 Task: Look for space in Lianghu, China from 1st August, 2023 to 5th August, 2023 for 1 adult in price range Rs.6000 to Rs.15000. Place can be entire place with 1  bedroom having 1 bed and 1 bathroom. Property type can be house, flat, guest house. Amenities needed are: wifi. Booking option can be shelf check-in. Required host language is Chinese (Simplified).
Action: Mouse moved to (581, 80)
Screenshot: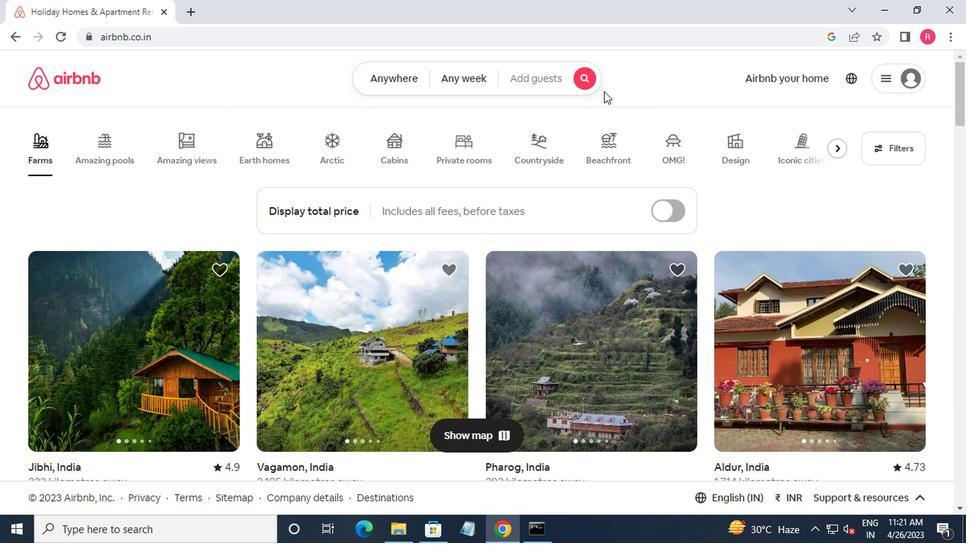 
Action: Mouse pressed left at (581, 80)
Screenshot: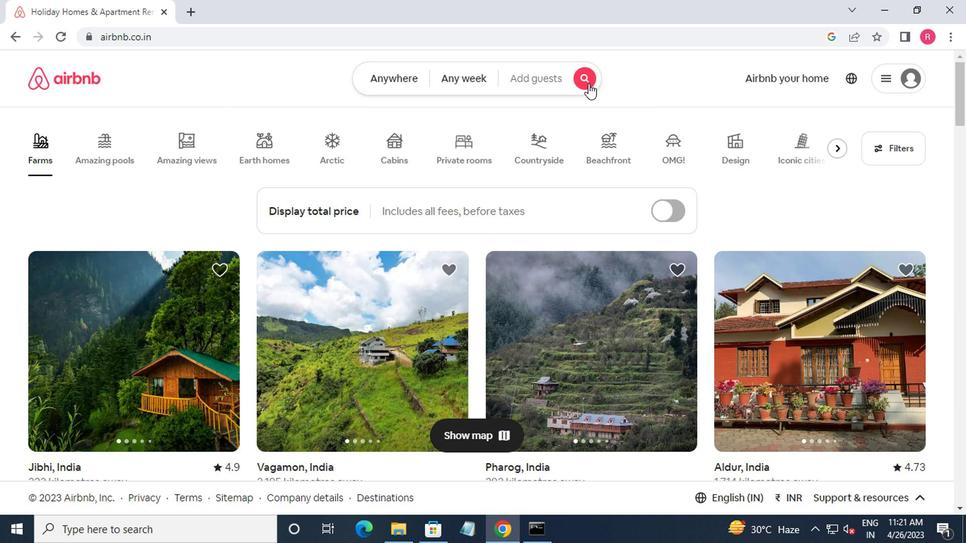 
Action: Mouse moved to (297, 132)
Screenshot: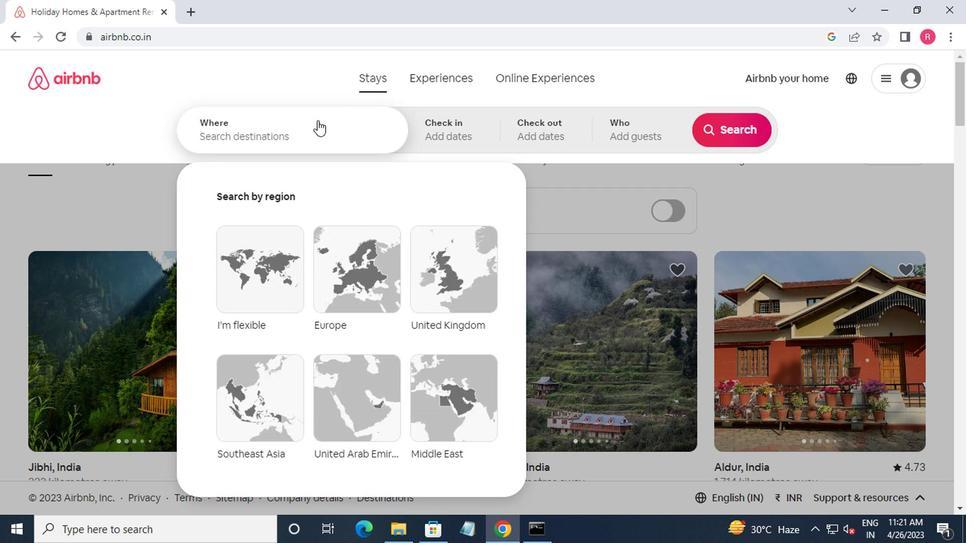 
Action: Mouse pressed left at (297, 132)
Screenshot: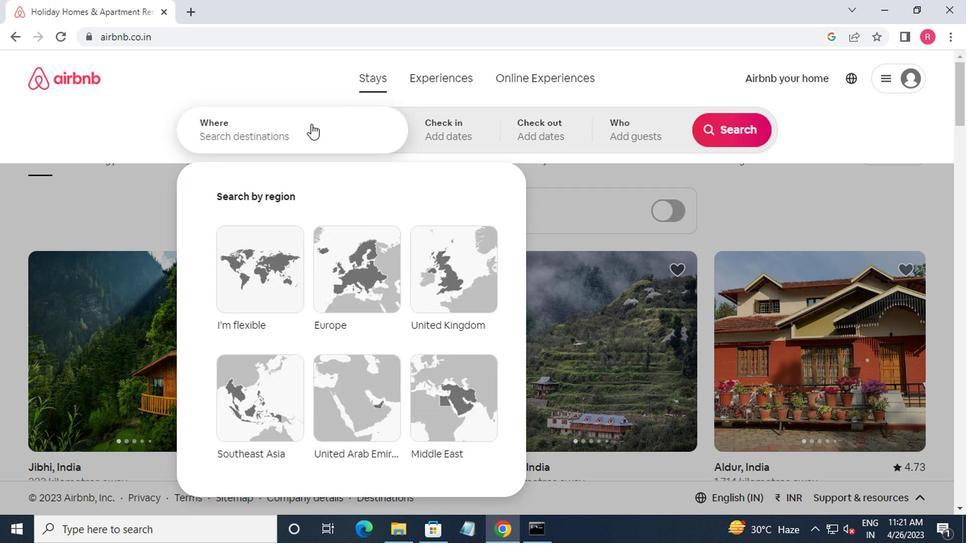 
Action: Mouse moved to (307, 146)
Screenshot: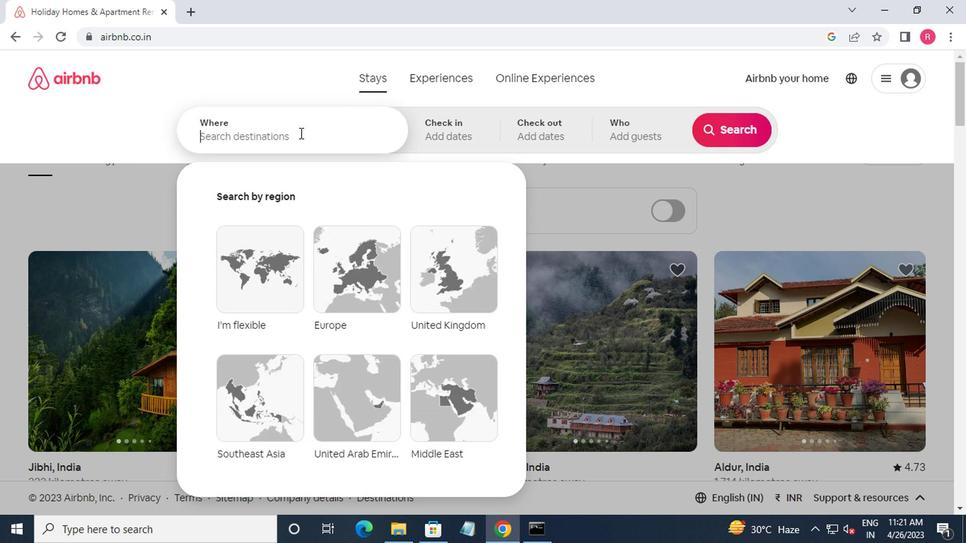 
Action: Key pressed lianghu,china<Key.enter>
Screenshot: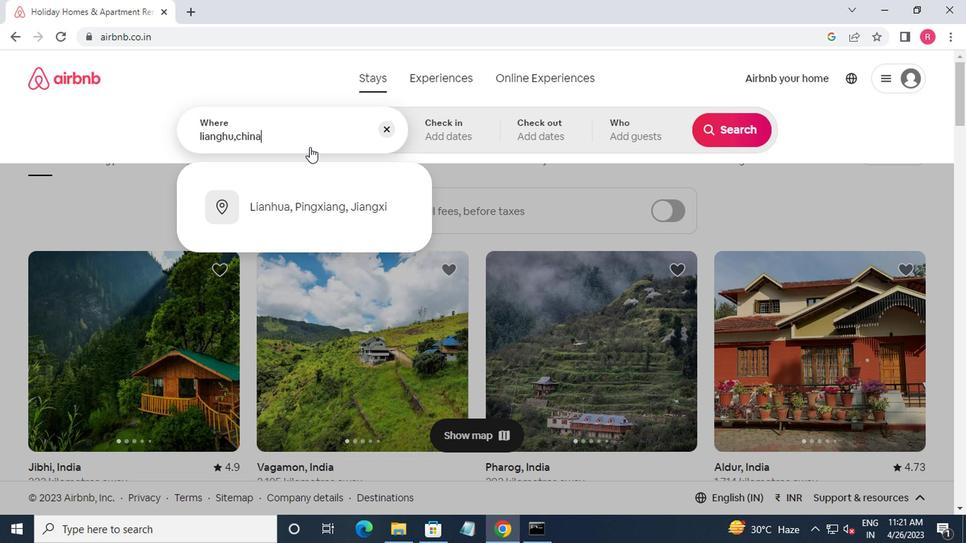 
Action: Mouse moved to (721, 240)
Screenshot: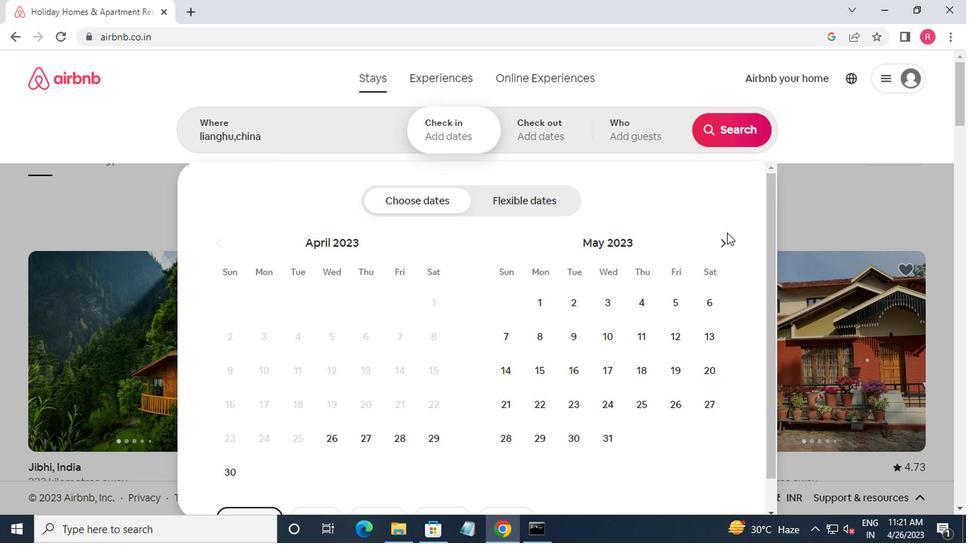 
Action: Mouse pressed left at (721, 240)
Screenshot: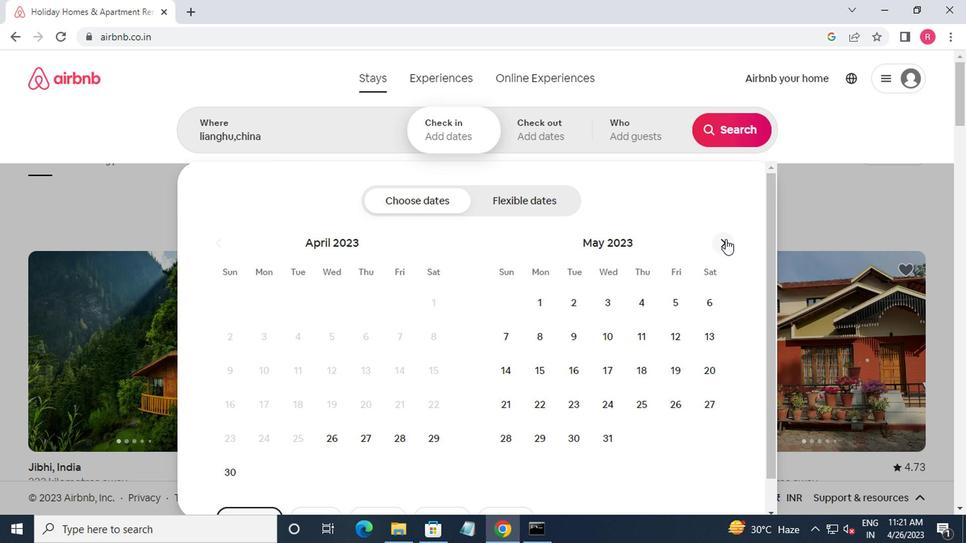 
Action: Mouse moved to (721, 241)
Screenshot: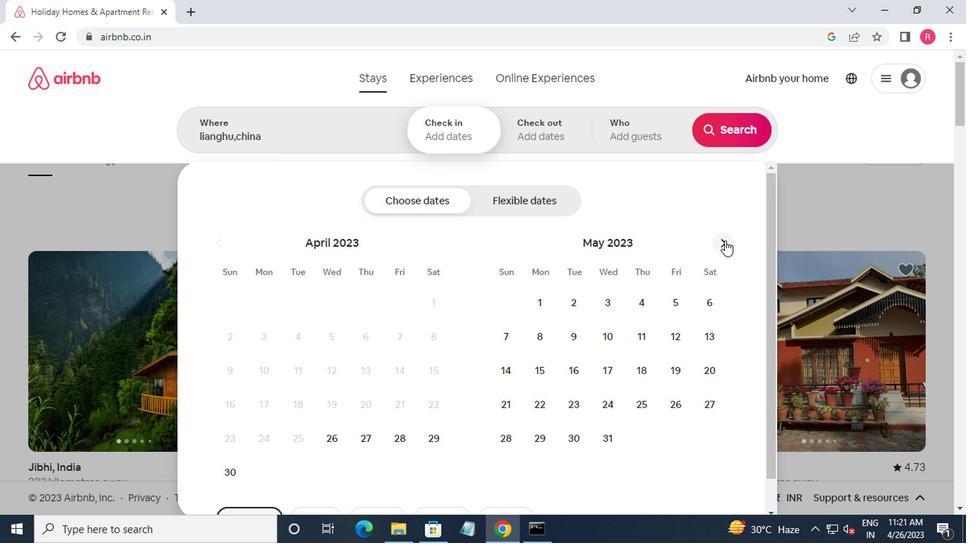 
Action: Mouse pressed left at (721, 241)
Screenshot: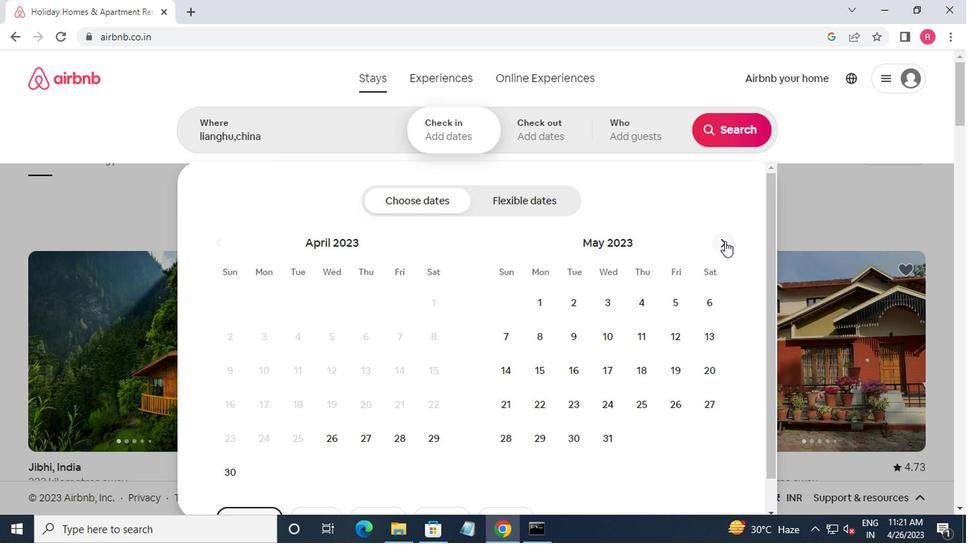 
Action: Mouse pressed left at (721, 241)
Screenshot: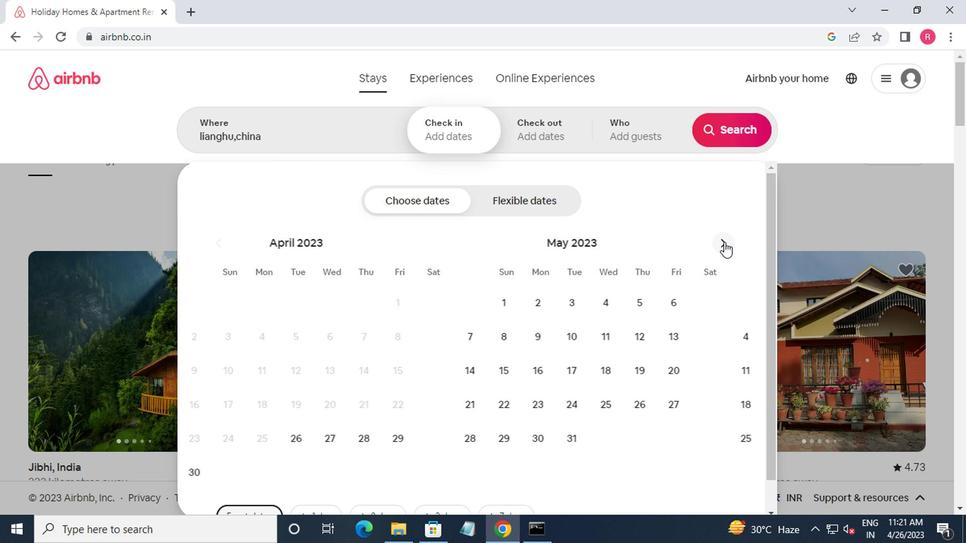 
Action: Mouse moved to (719, 243)
Screenshot: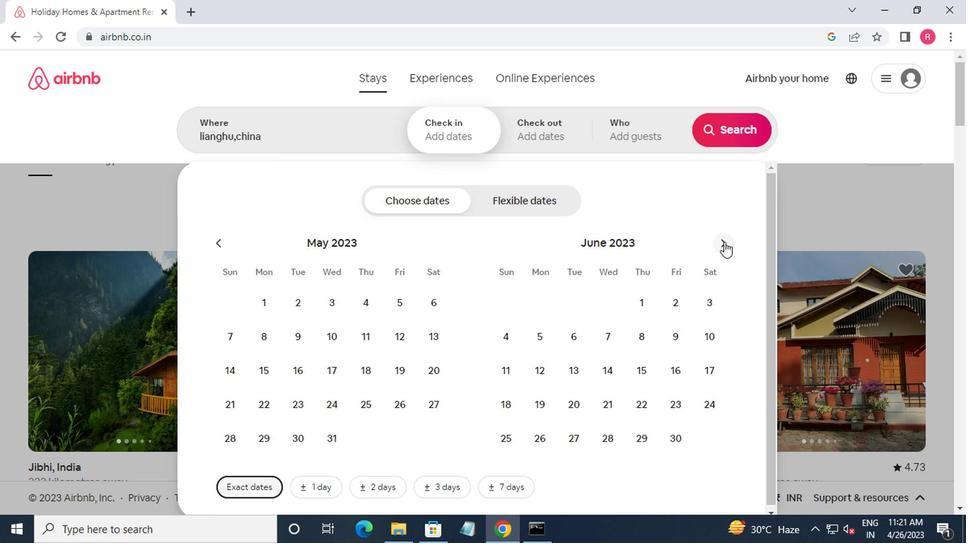 
Action: Mouse pressed left at (719, 243)
Screenshot: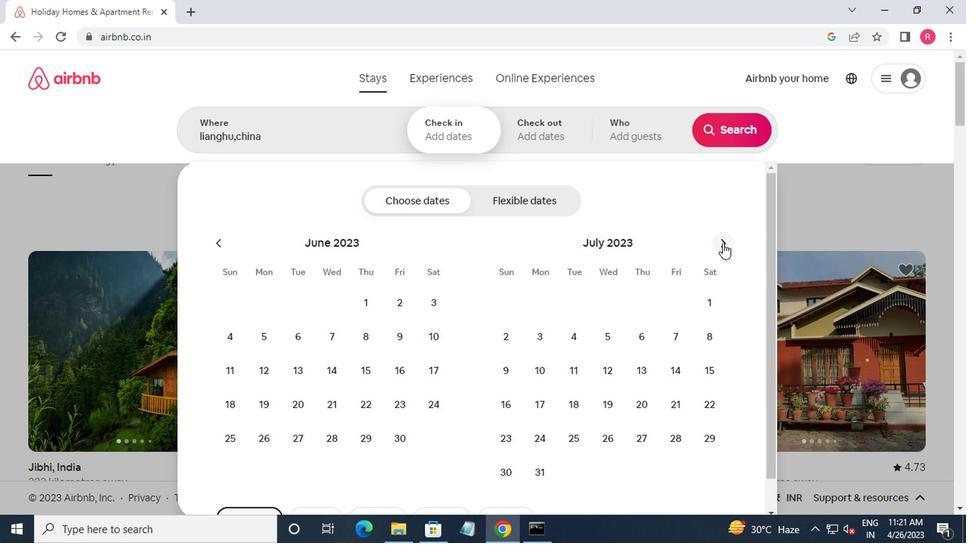 
Action: Mouse moved to (577, 310)
Screenshot: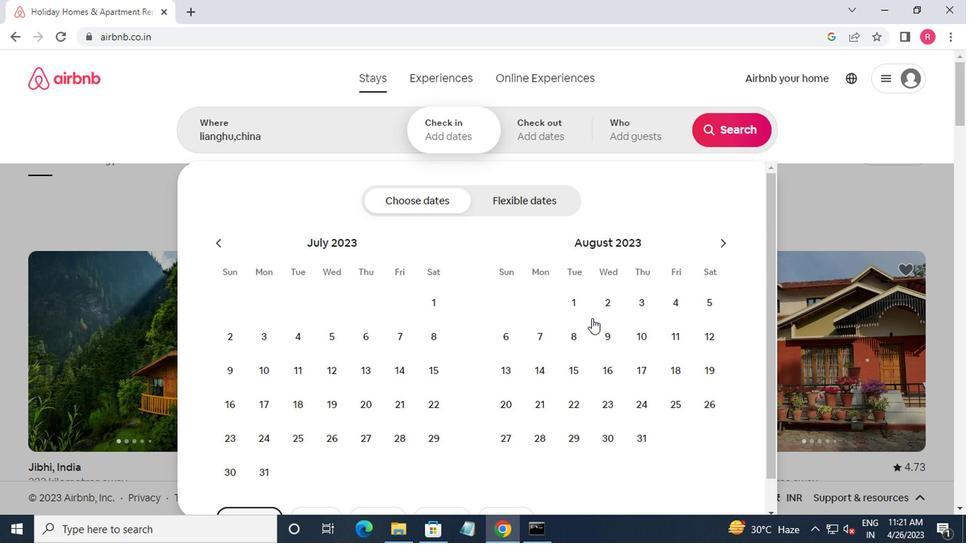 
Action: Mouse pressed left at (577, 310)
Screenshot: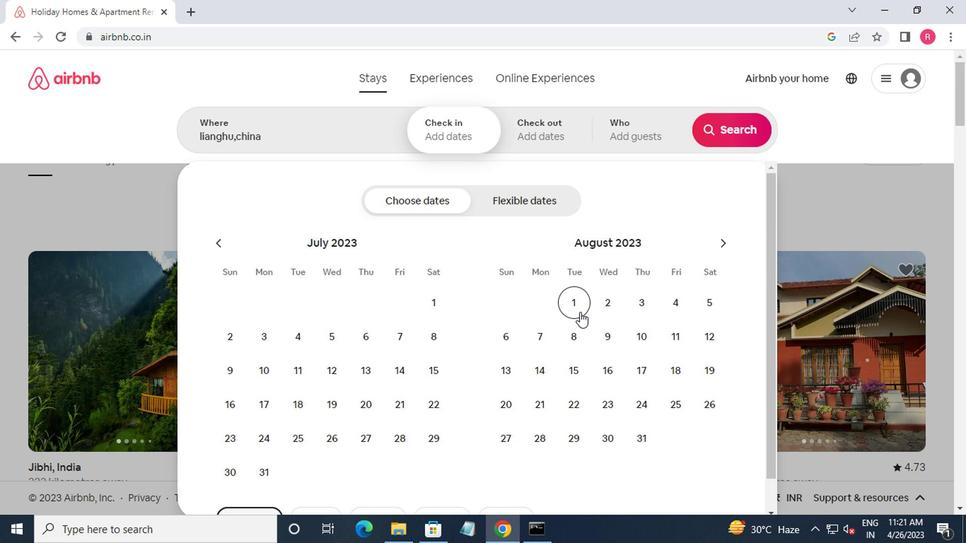 
Action: Mouse moved to (700, 307)
Screenshot: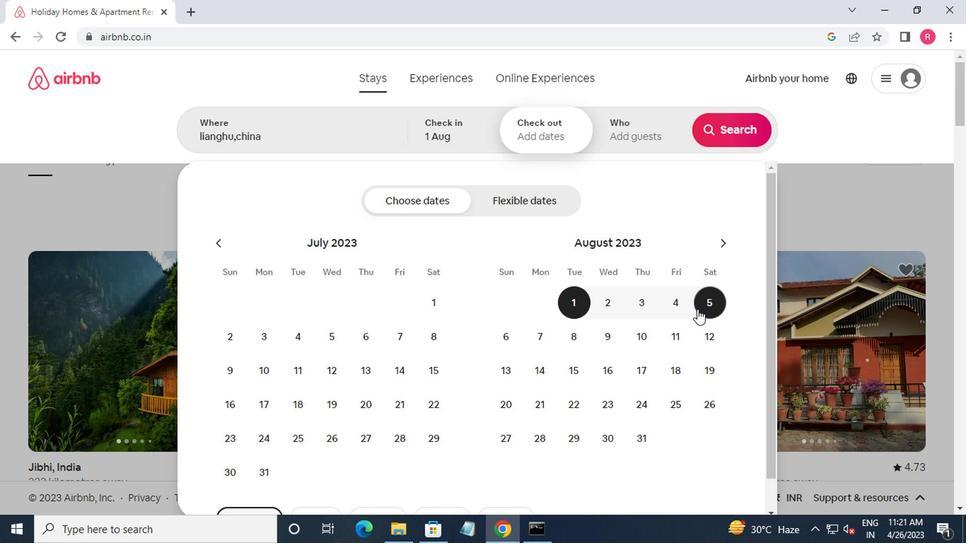 
Action: Mouse pressed left at (700, 307)
Screenshot: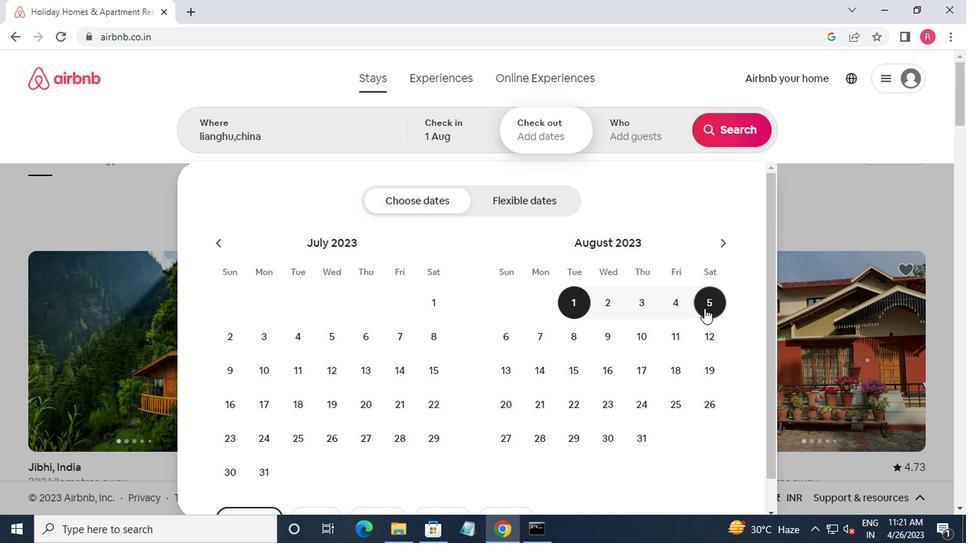 
Action: Mouse moved to (633, 149)
Screenshot: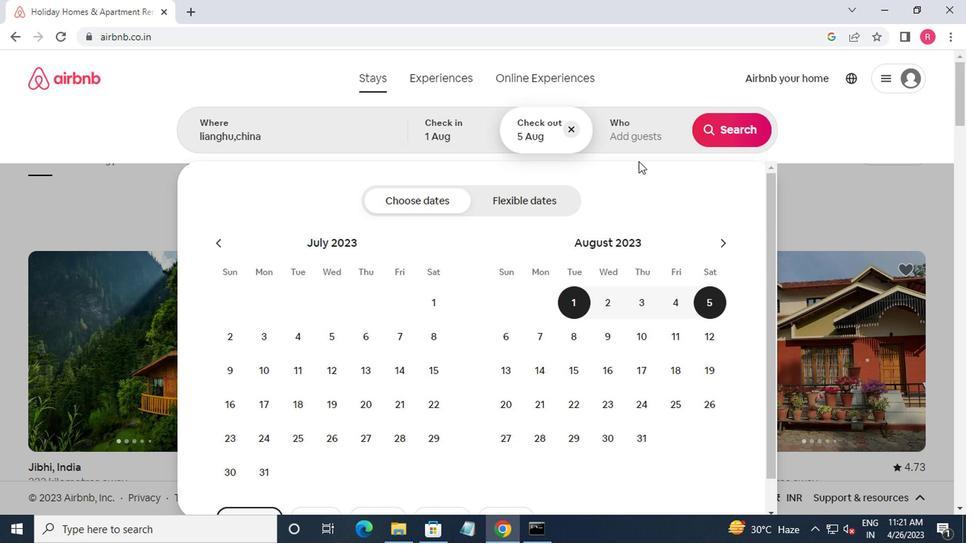 
Action: Mouse pressed left at (633, 149)
Screenshot: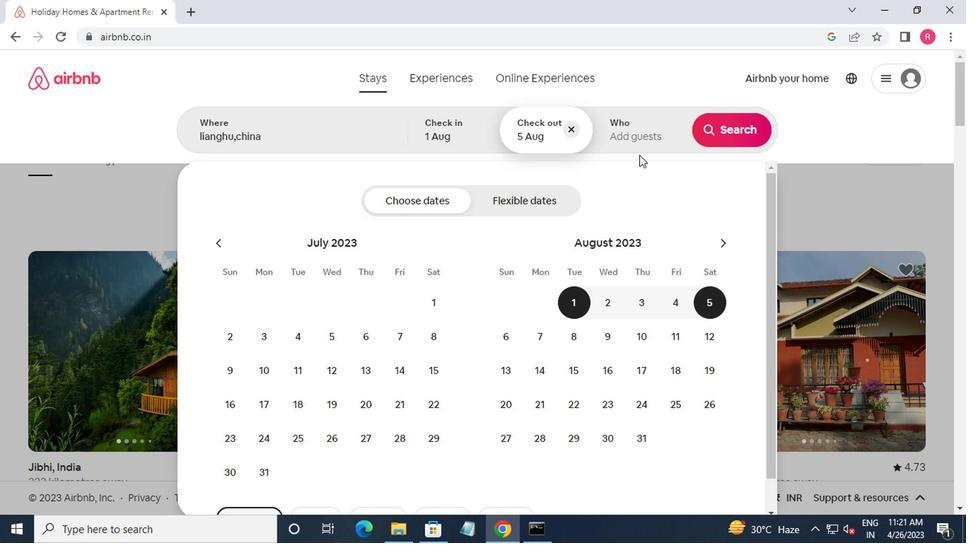 
Action: Mouse moved to (729, 209)
Screenshot: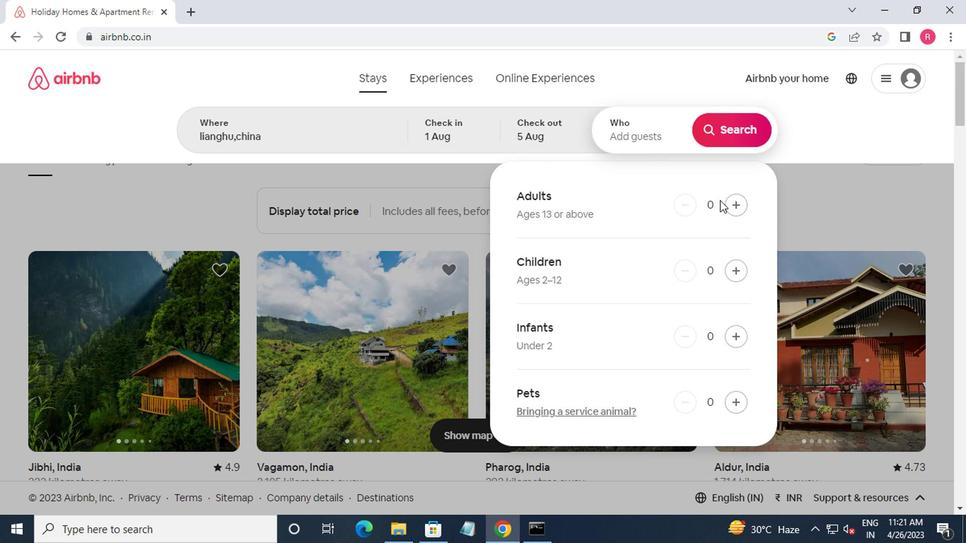 
Action: Mouse pressed left at (729, 209)
Screenshot: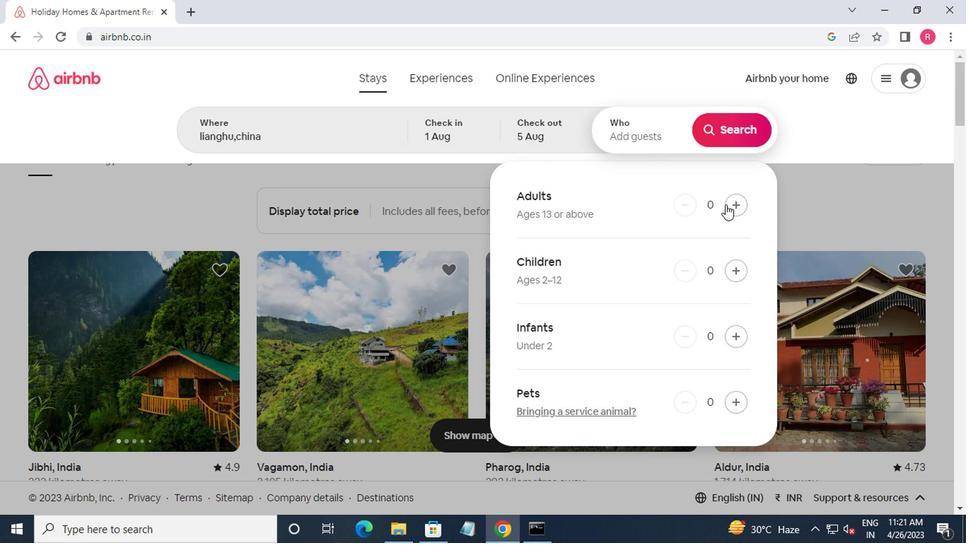 
Action: Mouse moved to (722, 143)
Screenshot: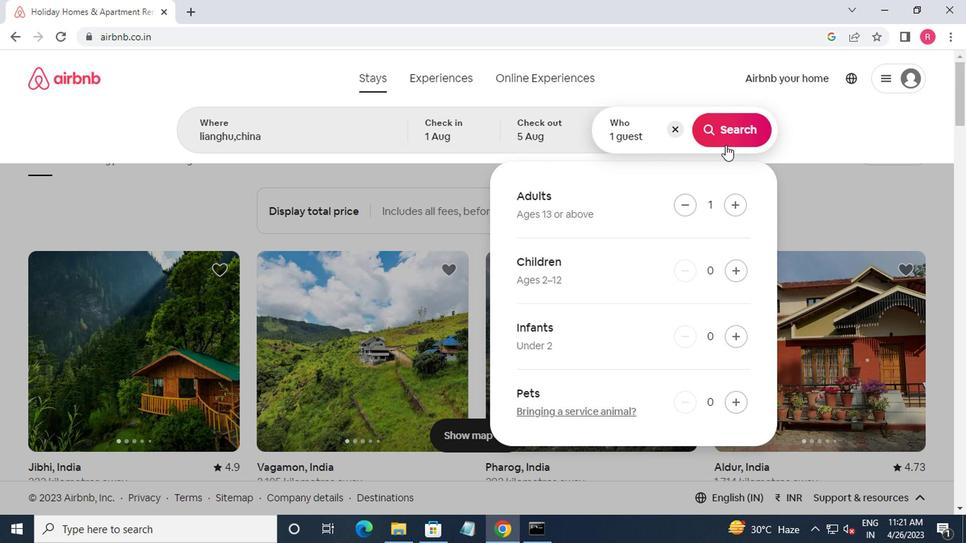 
Action: Mouse pressed left at (722, 143)
Screenshot: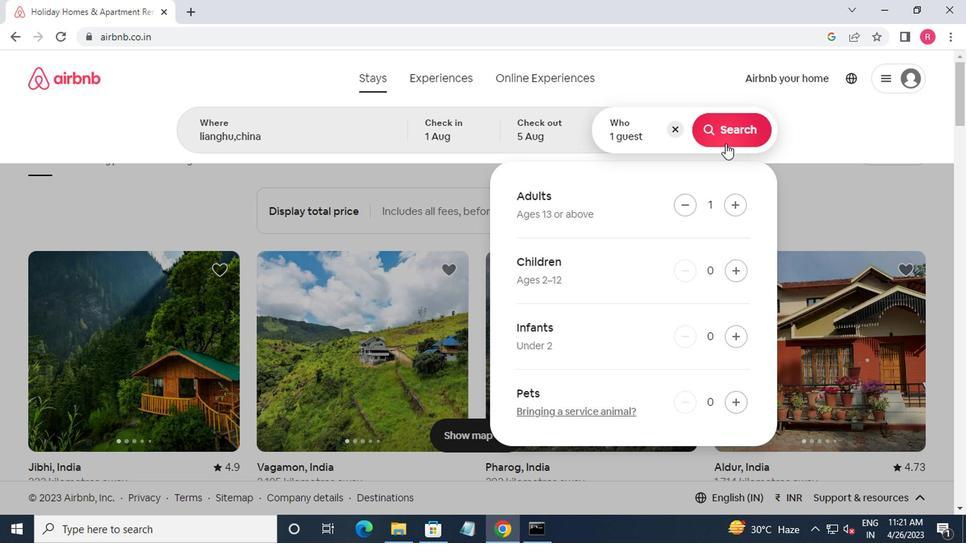 
Action: Mouse moved to (884, 135)
Screenshot: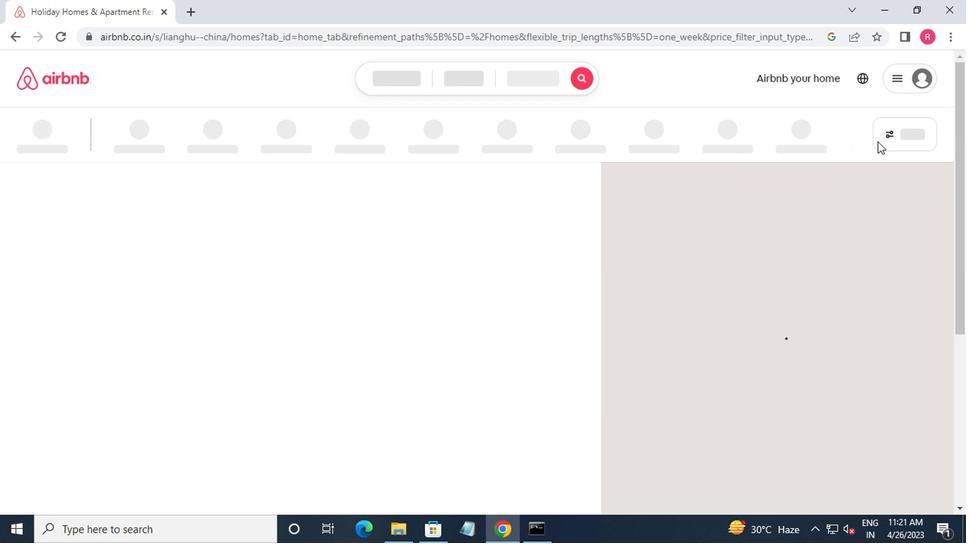 
Action: Mouse pressed left at (884, 135)
Screenshot: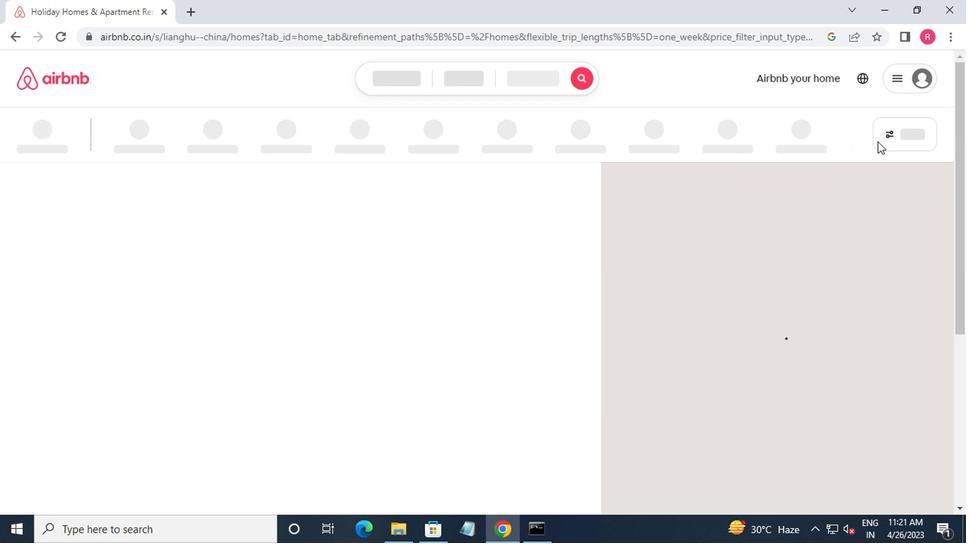 
Action: Mouse moved to (312, 228)
Screenshot: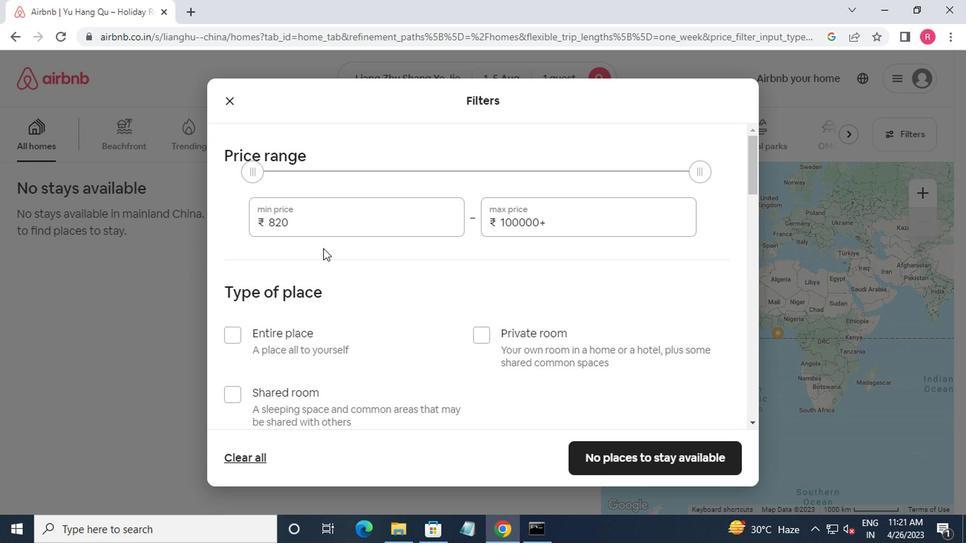 
Action: Mouse pressed left at (312, 228)
Screenshot: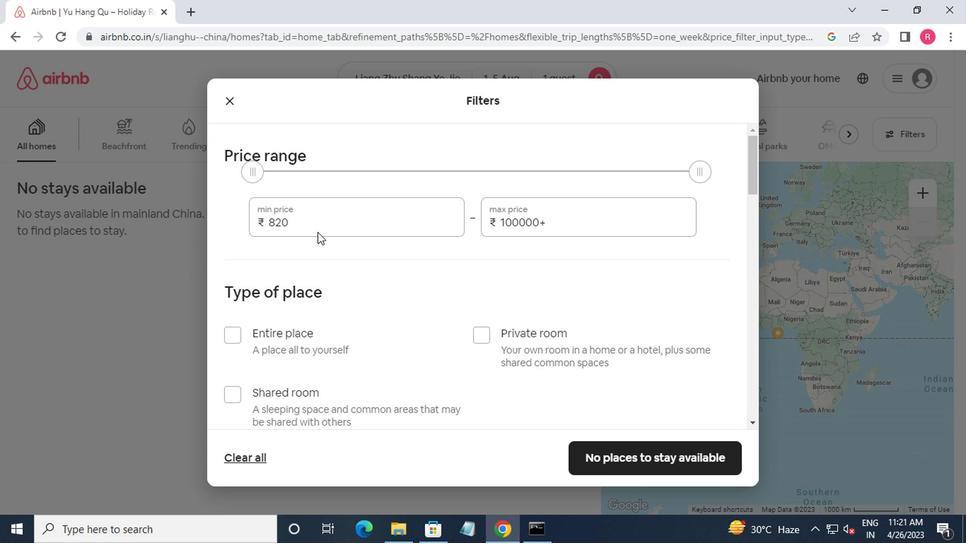 
Action: Key pressed <Key.backspace>
Screenshot: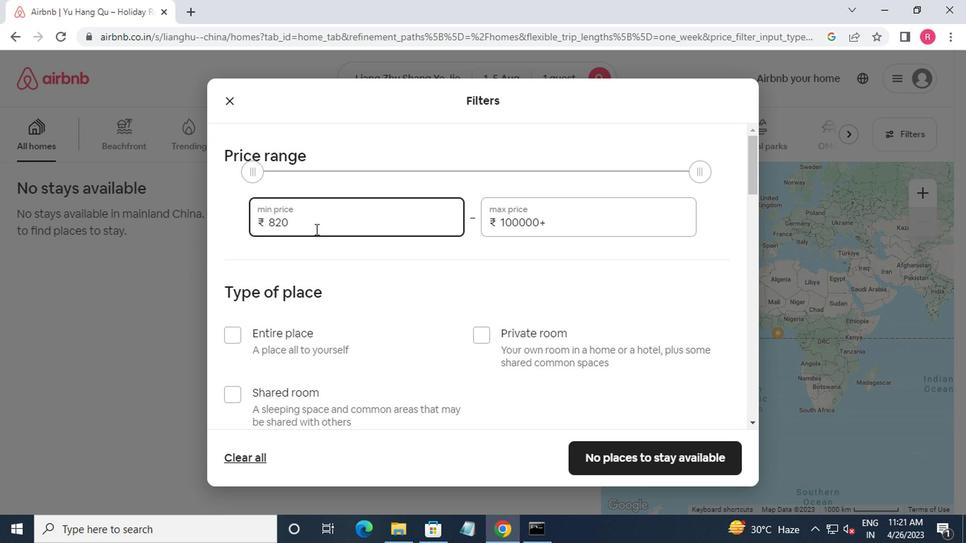 
Action: Mouse moved to (312, 227)
Screenshot: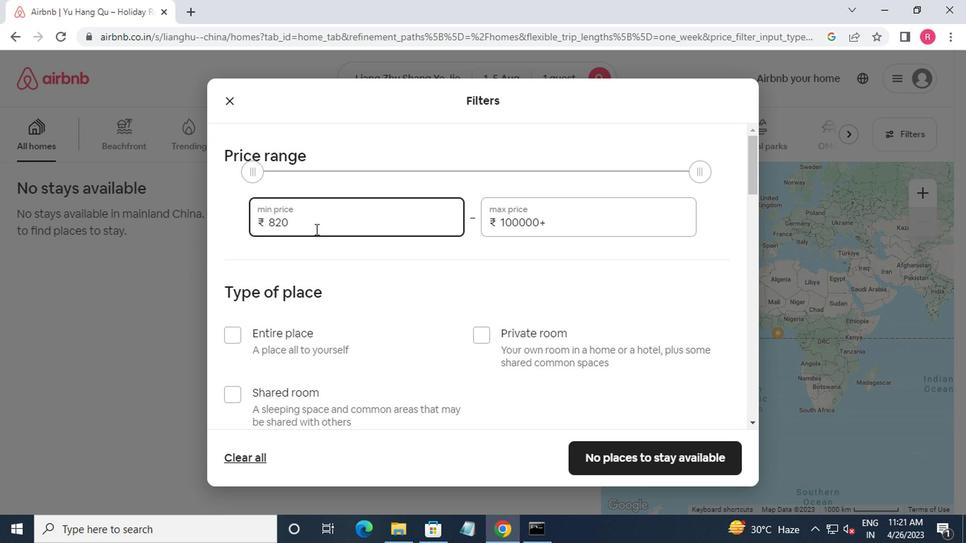 
Action: Key pressed <Key.backspace><Key.backspace><Key.backspace>6000<Key.tab>15000
Screenshot: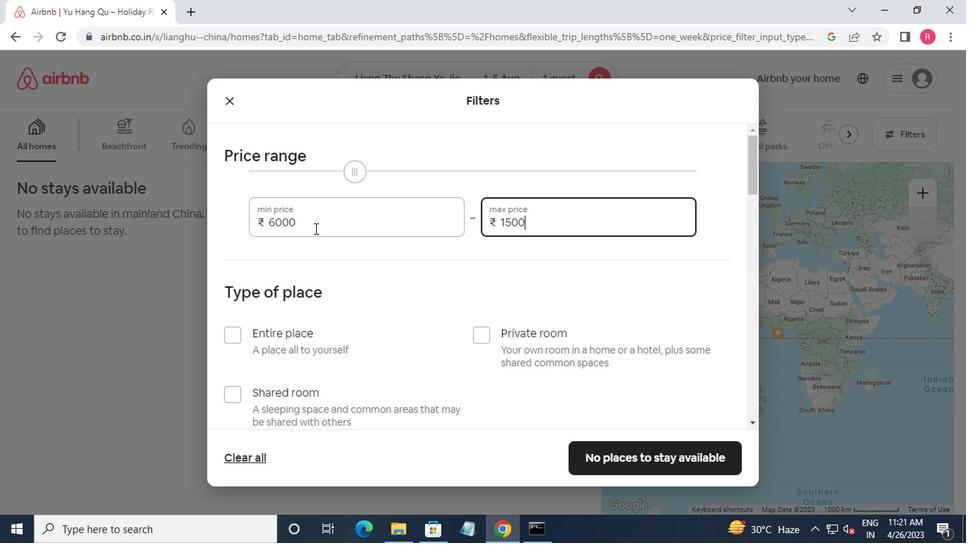 
Action: Mouse moved to (332, 272)
Screenshot: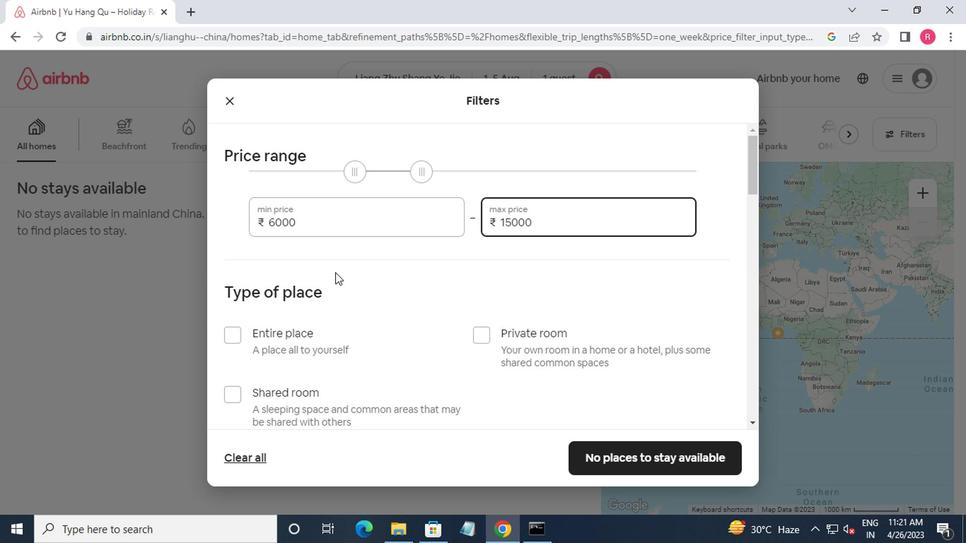 
Action: Mouse scrolled (332, 271) with delta (0, 0)
Screenshot: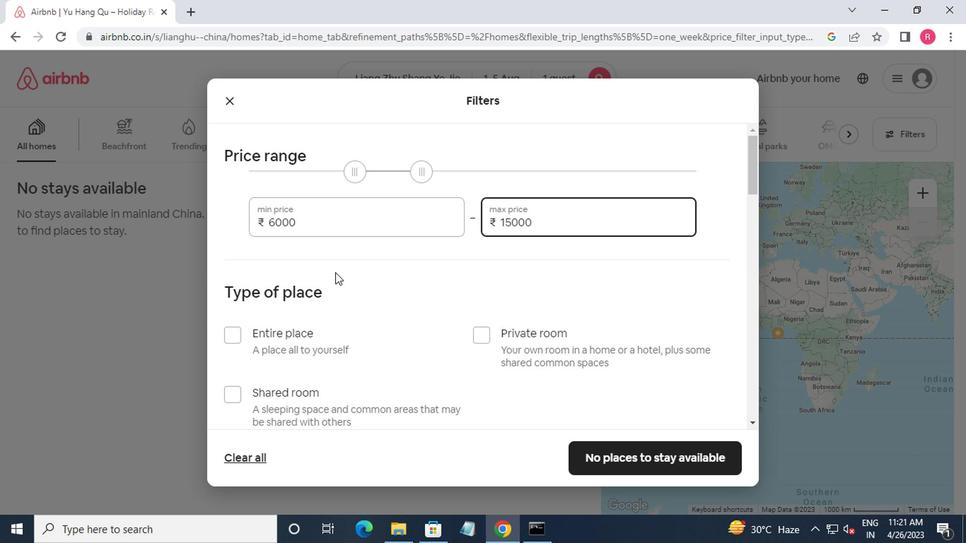 
Action: Mouse moved to (281, 273)
Screenshot: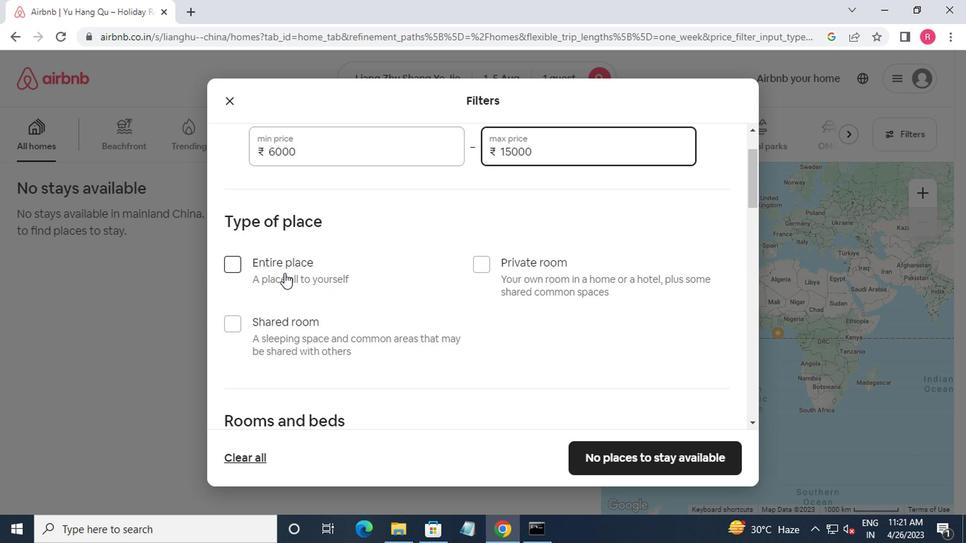 
Action: Mouse scrolled (281, 272) with delta (0, -1)
Screenshot: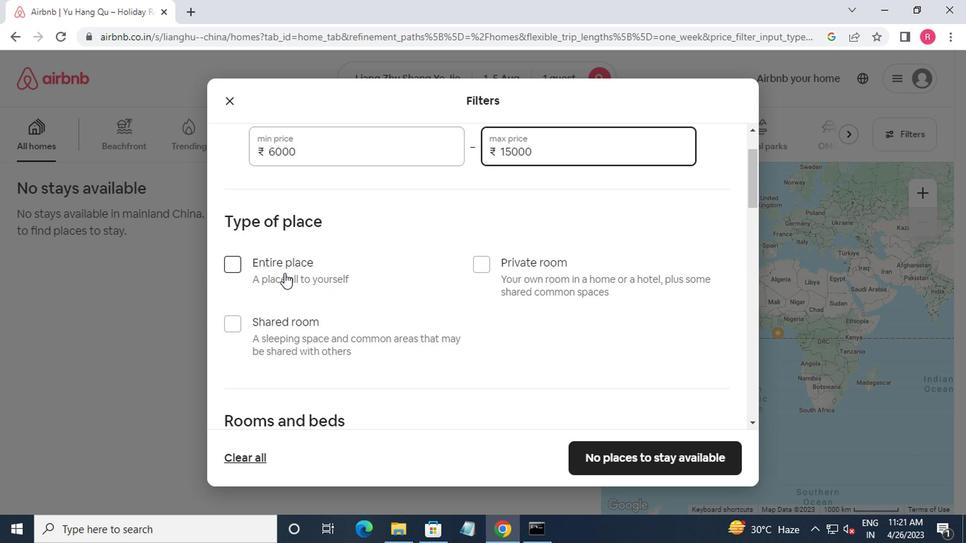 
Action: Mouse moved to (235, 197)
Screenshot: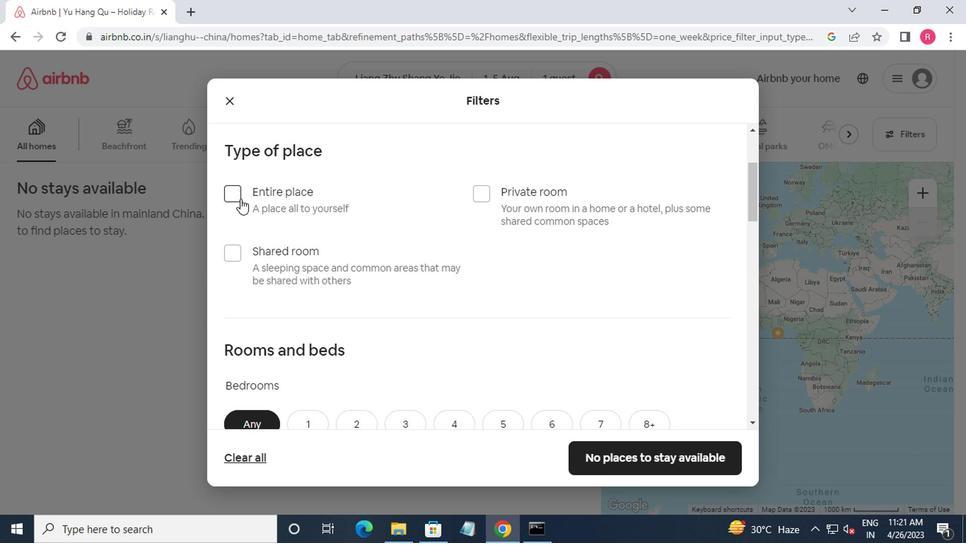 
Action: Mouse pressed left at (235, 197)
Screenshot: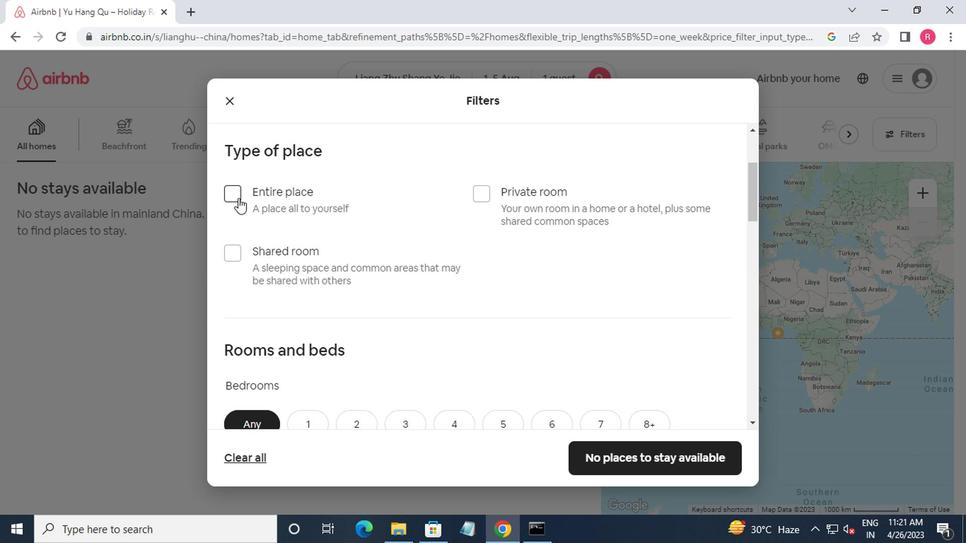 
Action: Mouse moved to (235, 201)
Screenshot: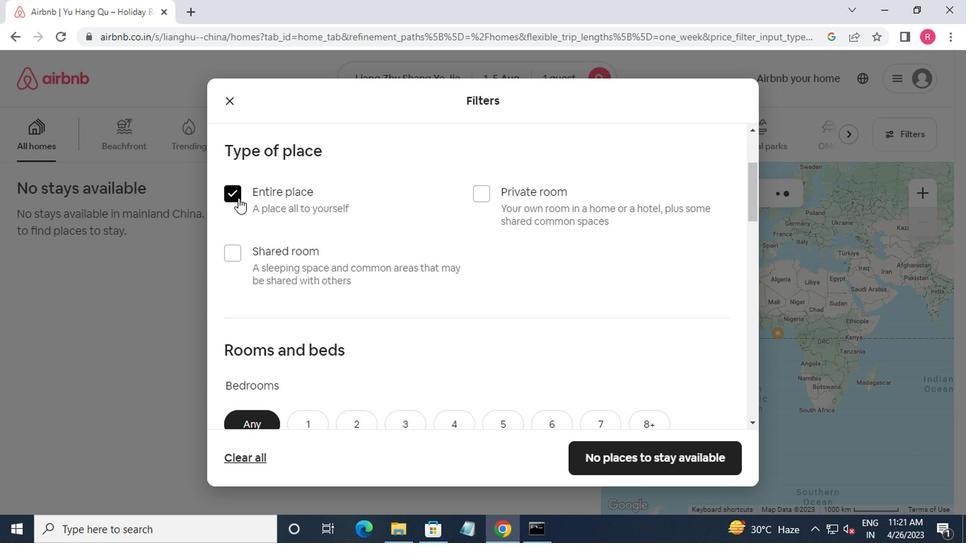 
Action: Mouse scrolled (235, 200) with delta (0, 0)
Screenshot: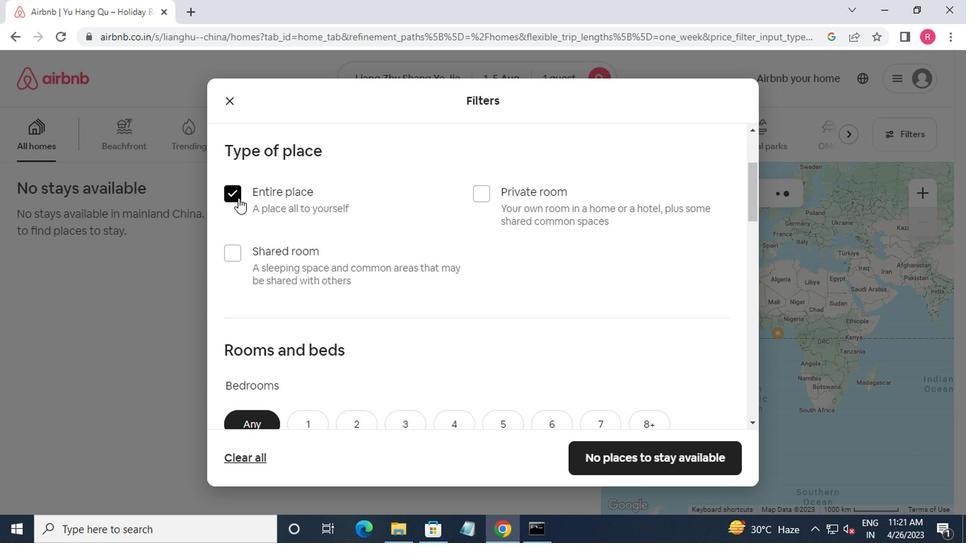 
Action: Mouse moved to (237, 203)
Screenshot: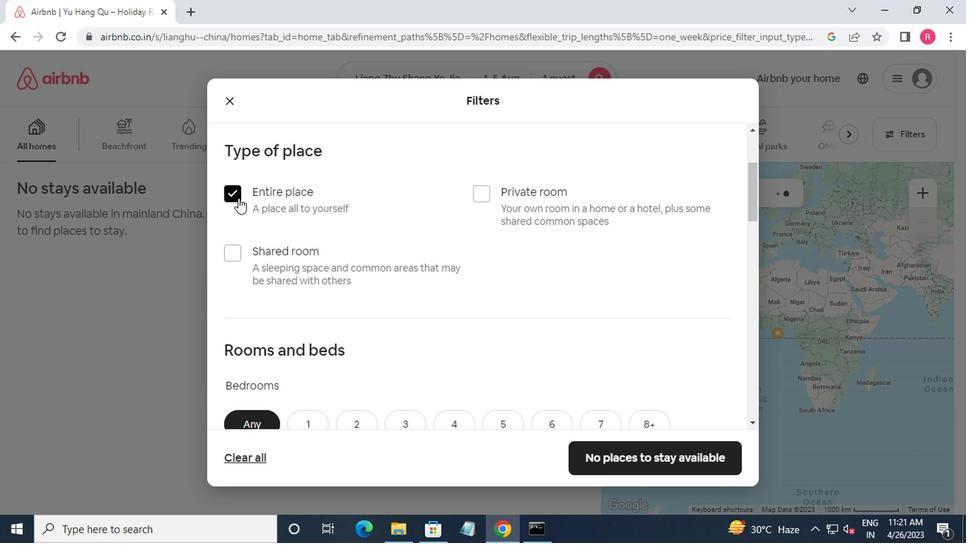 
Action: Mouse scrolled (237, 202) with delta (0, 0)
Screenshot: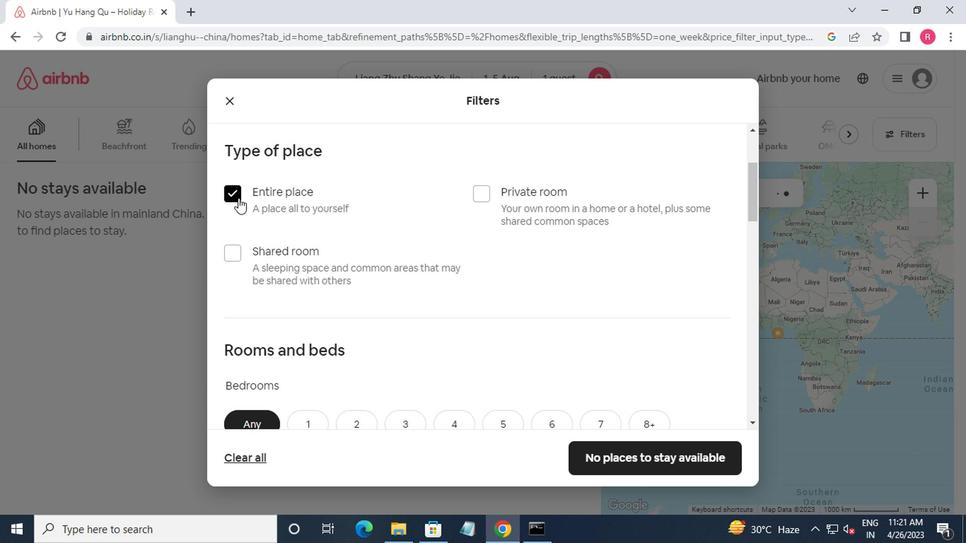 
Action: Mouse moved to (301, 282)
Screenshot: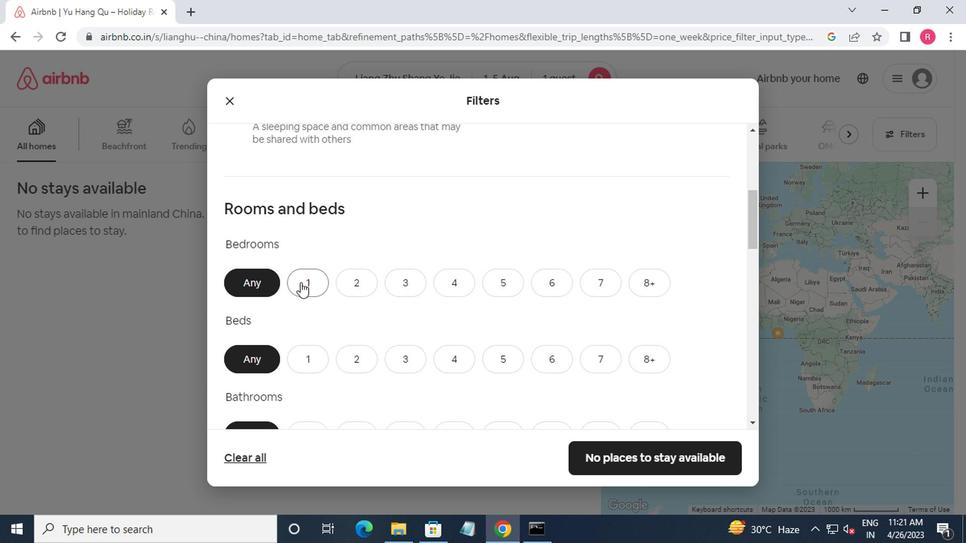 
Action: Mouse pressed left at (301, 282)
Screenshot: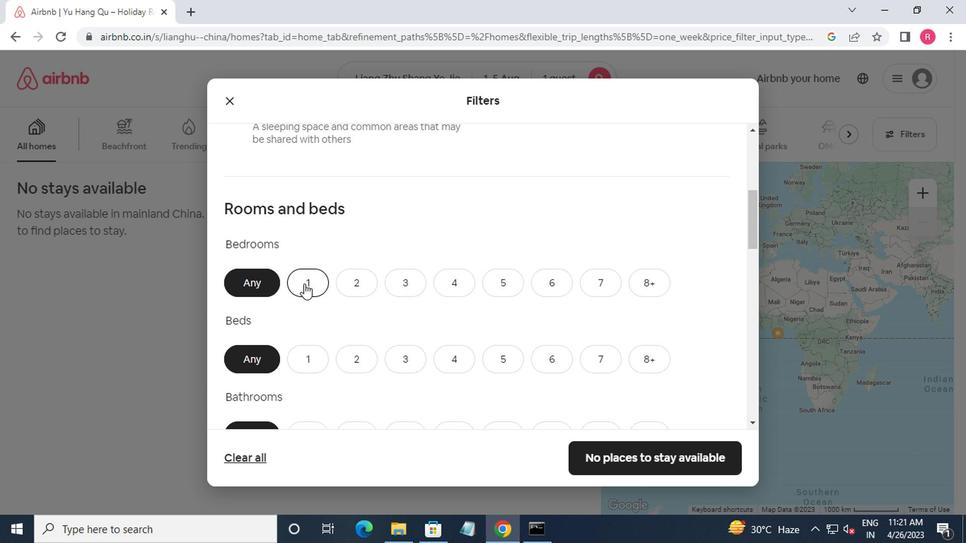 
Action: Mouse moved to (302, 285)
Screenshot: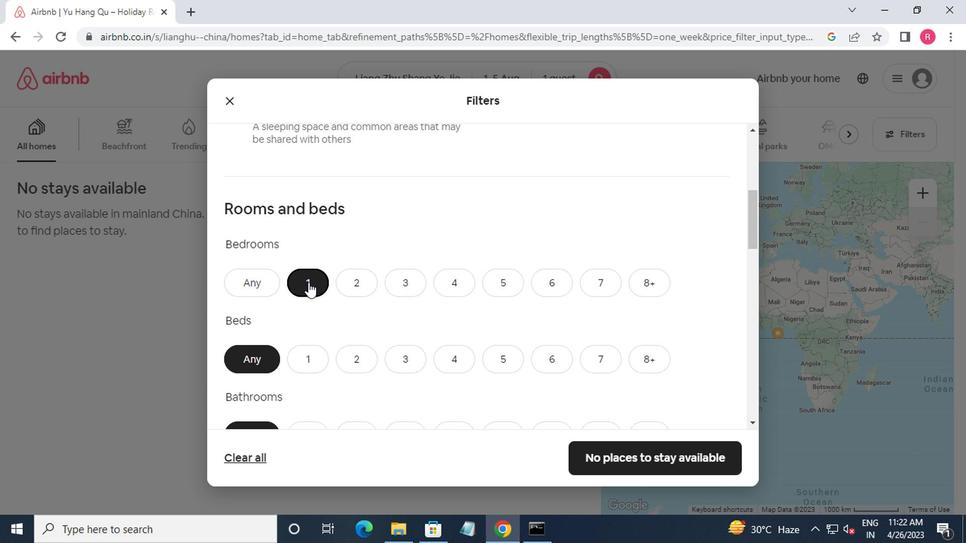 
Action: Mouse scrolled (302, 285) with delta (0, 0)
Screenshot: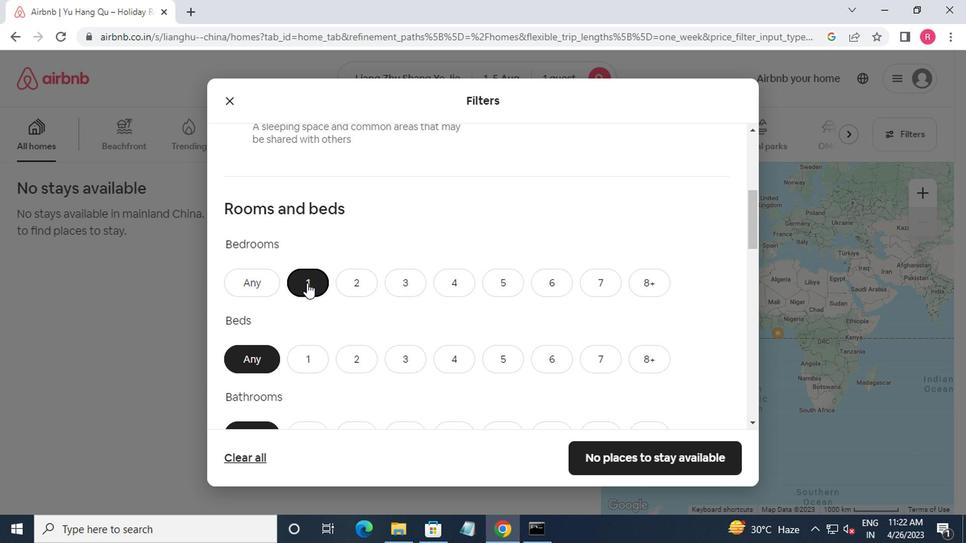 
Action: Mouse moved to (298, 284)
Screenshot: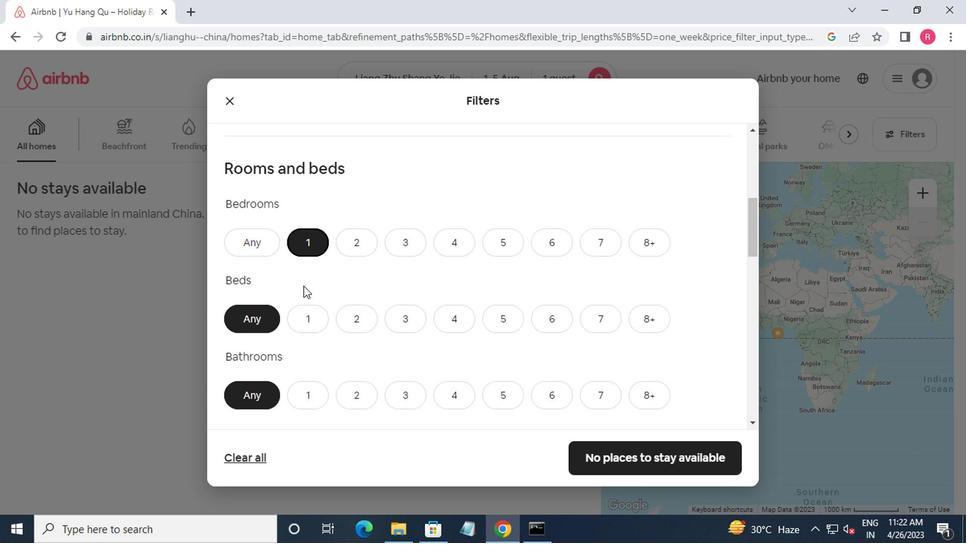 
Action: Mouse scrolled (298, 283) with delta (0, 0)
Screenshot: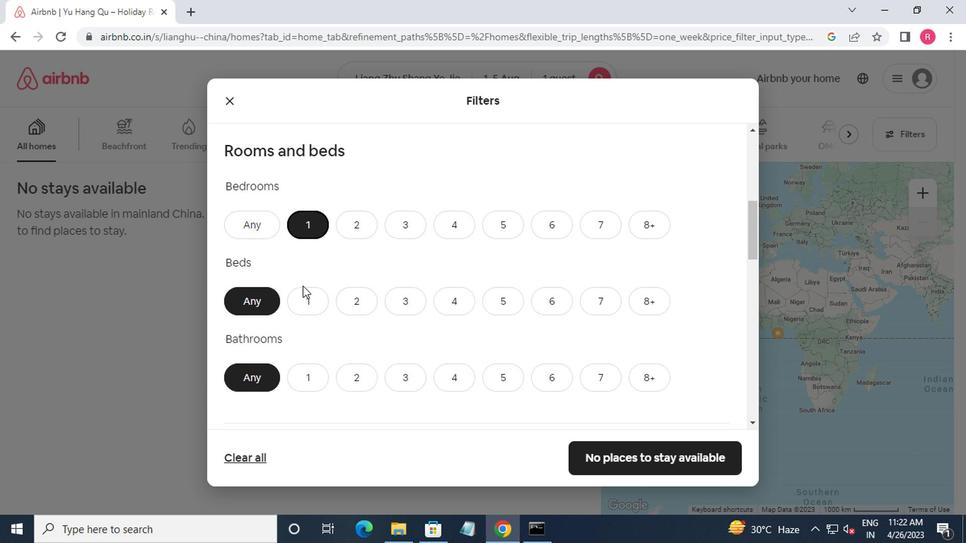 
Action: Mouse moved to (300, 212)
Screenshot: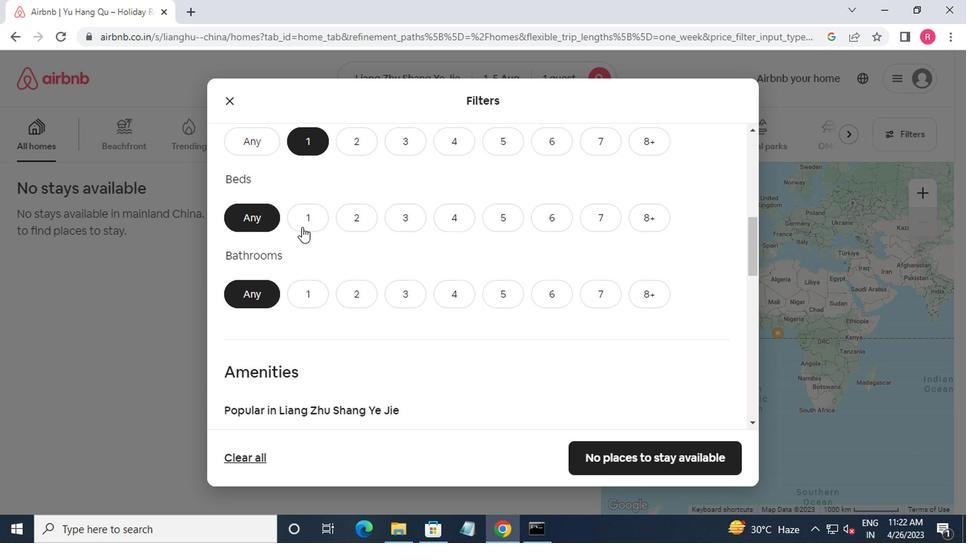 
Action: Mouse pressed left at (300, 212)
Screenshot: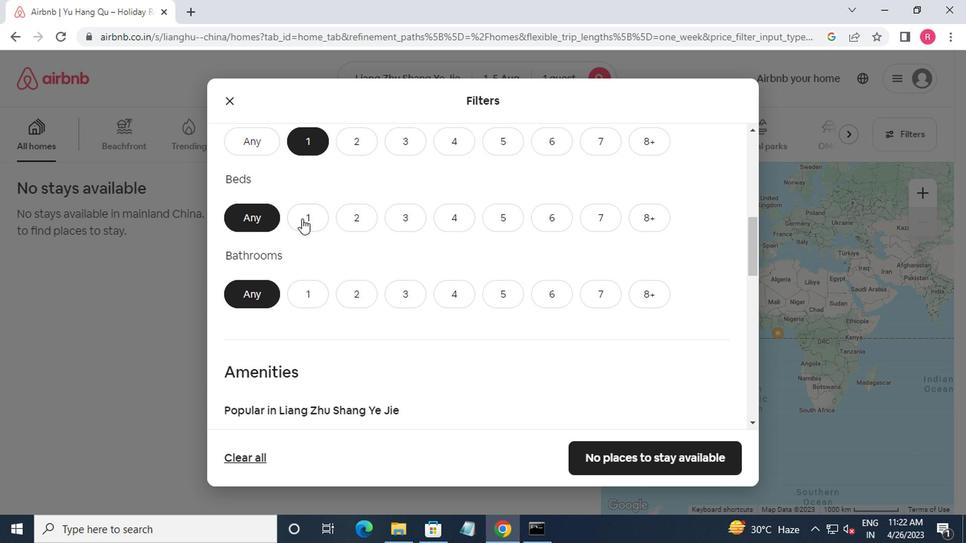 
Action: Mouse moved to (308, 298)
Screenshot: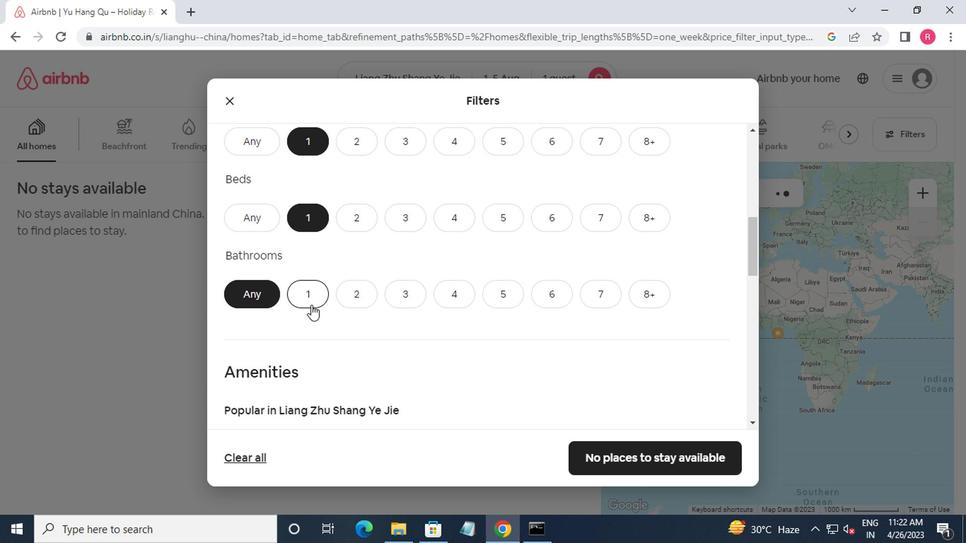 
Action: Mouse pressed left at (308, 298)
Screenshot: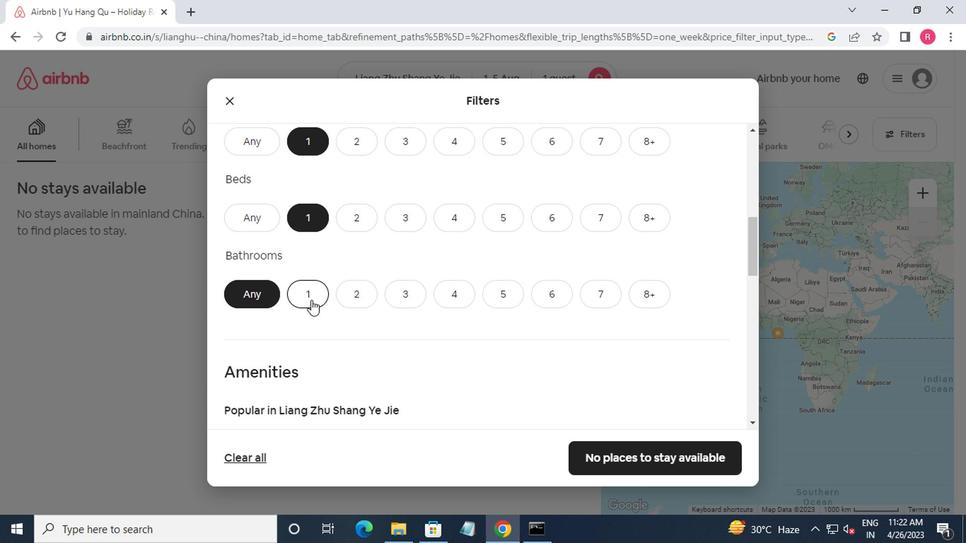 
Action: Mouse moved to (303, 308)
Screenshot: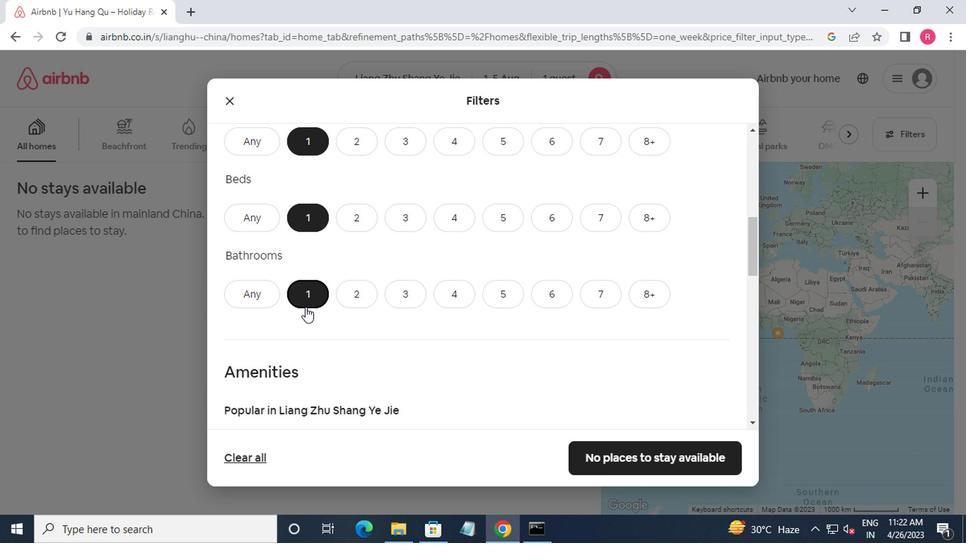 
Action: Mouse scrolled (303, 307) with delta (0, -1)
Screenshot: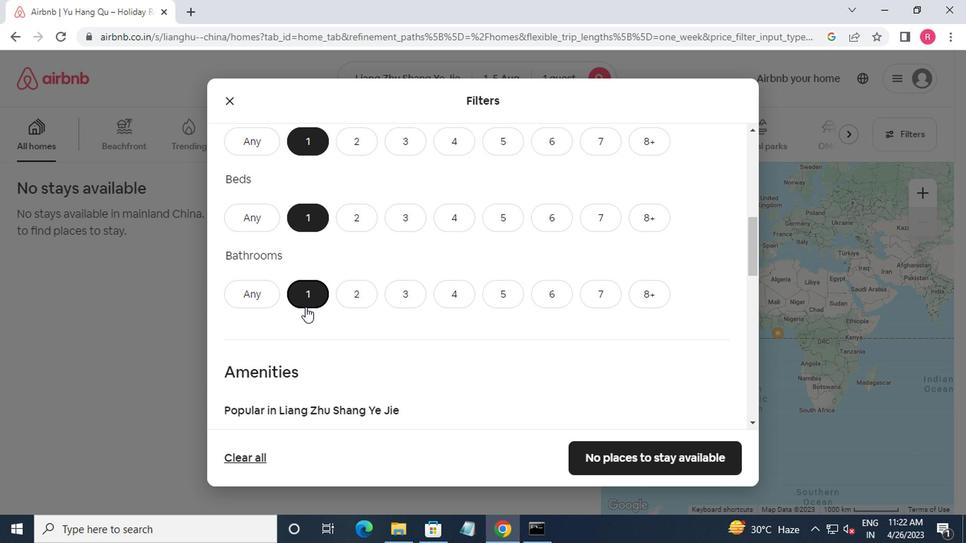
Action: Mouse moved to (303, 317)
Screenshot: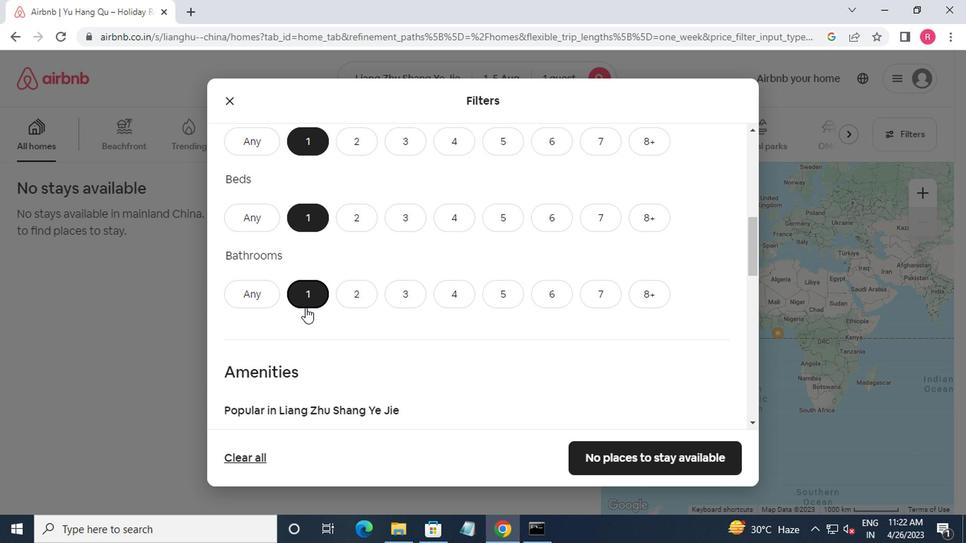 
Action: Mouse scrolled (303, 316) with delta (0, 0)
Screenshot: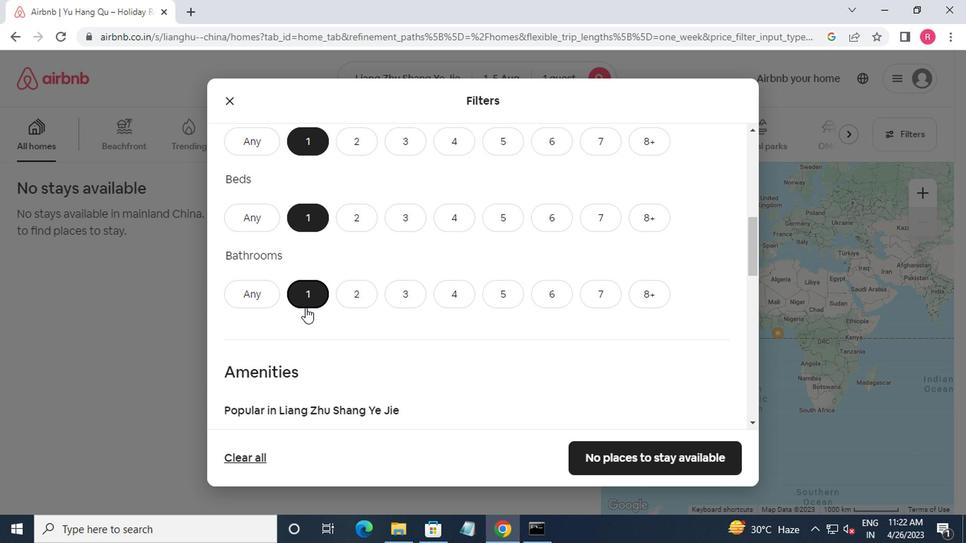 
Action: Mouse moved to (231, 301)
Screenshot: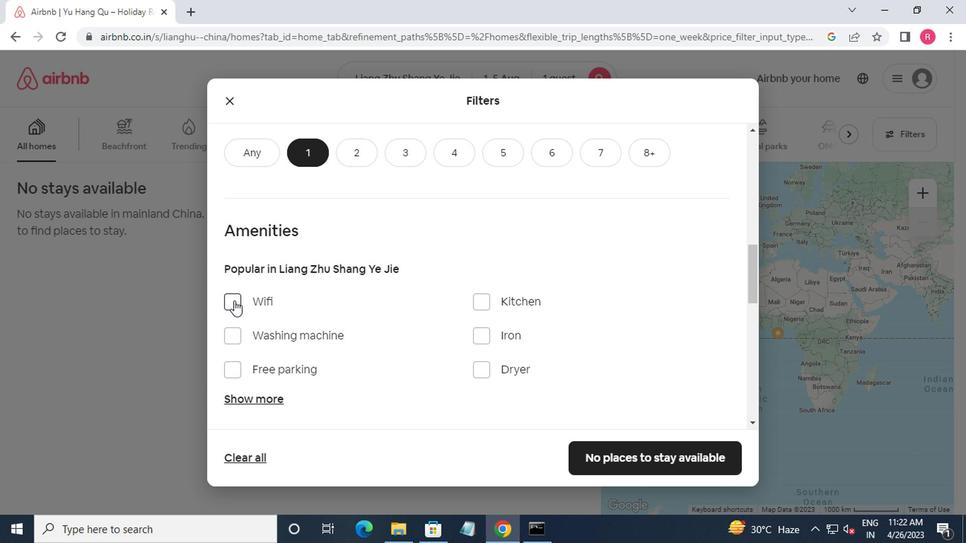 
Action: Mouse pressed left at (231, 301)
Screenshot: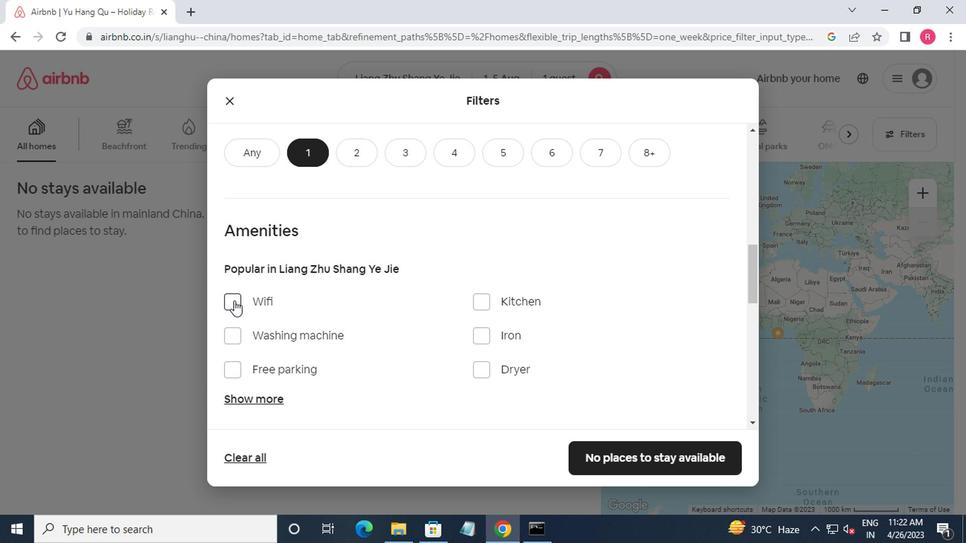 
Action: Mouse moved to (234, 301)
Screenshot: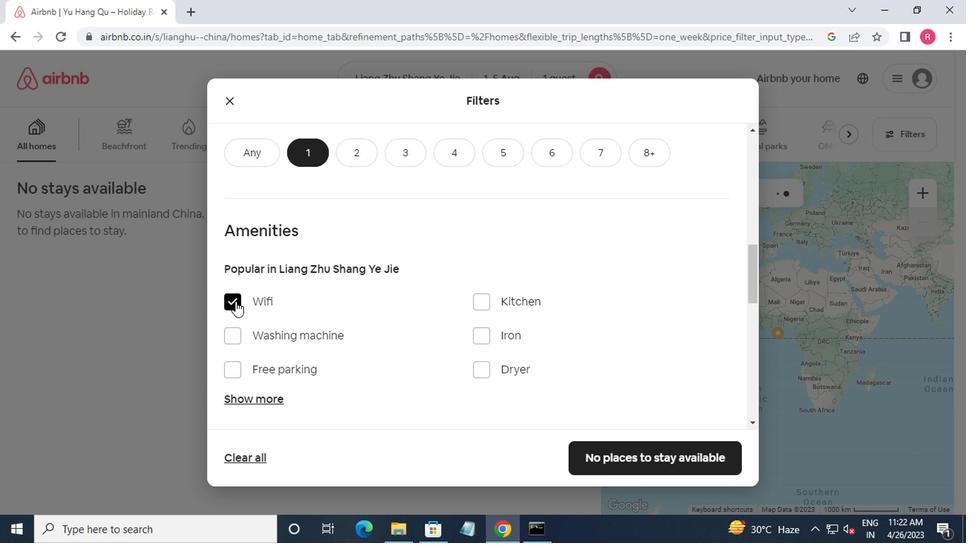 
Action: Mouse scrolled (234, 300) with delta (0, -1)
Screenshot: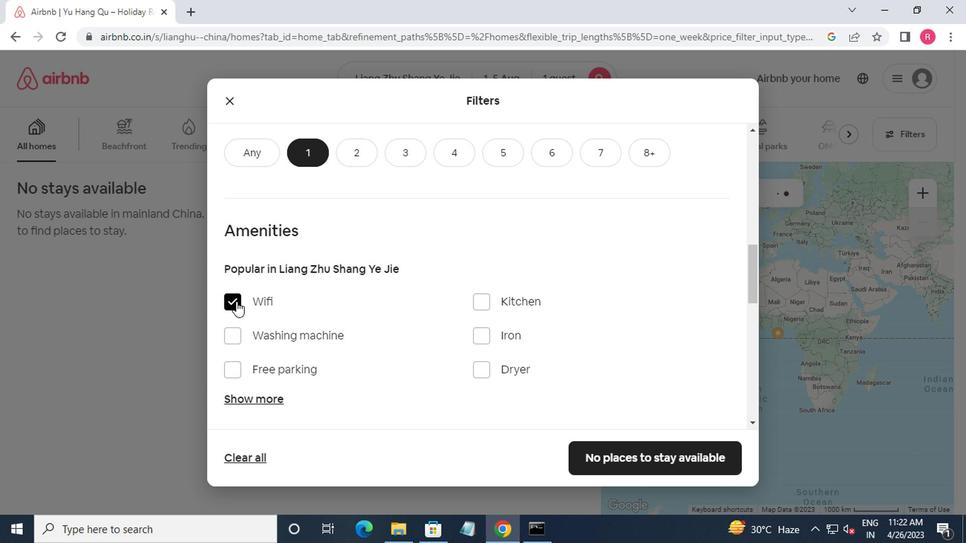 
Action: Mouse moved to (235, 303)
Screenshot: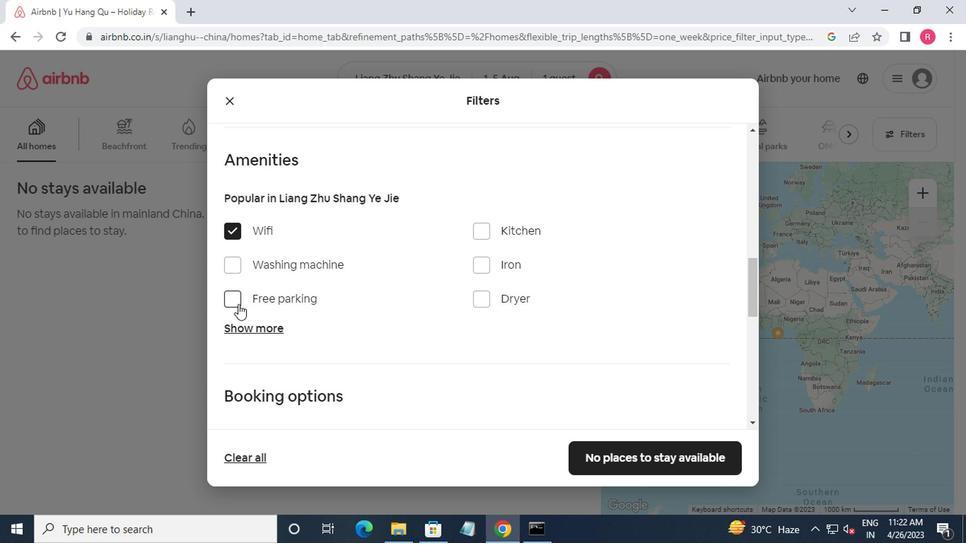 
Action: Mouse scrolled (235, 303) with delta (0, 0)
Screenshot: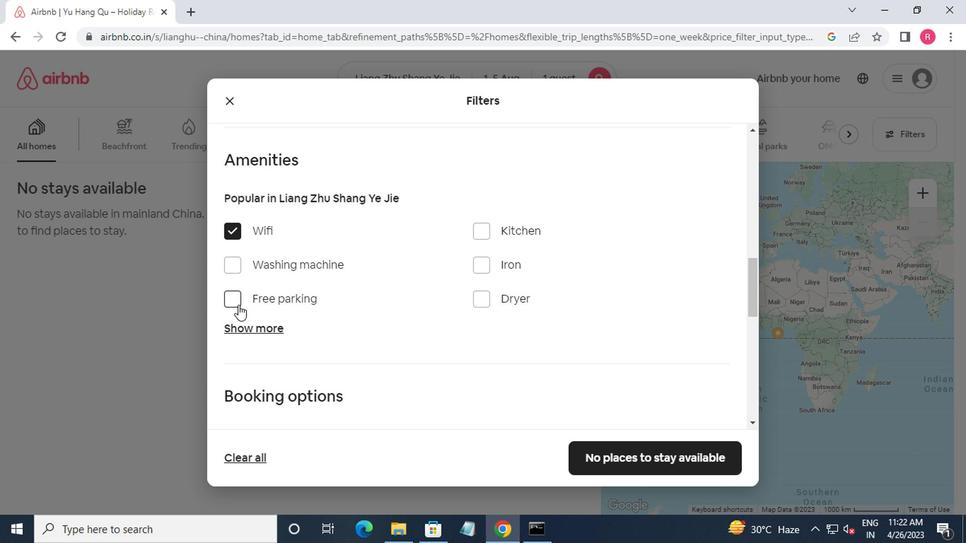 
Action: Mouse moved to (236, 306)
Screenshot: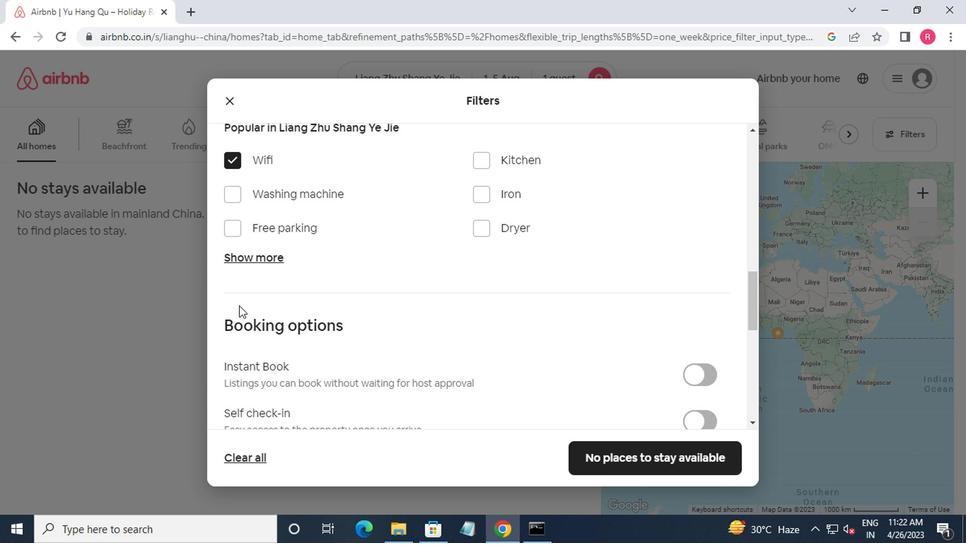 
Action: Mouse scrolled (236, 306) with delta (0, 0)
Screenshot: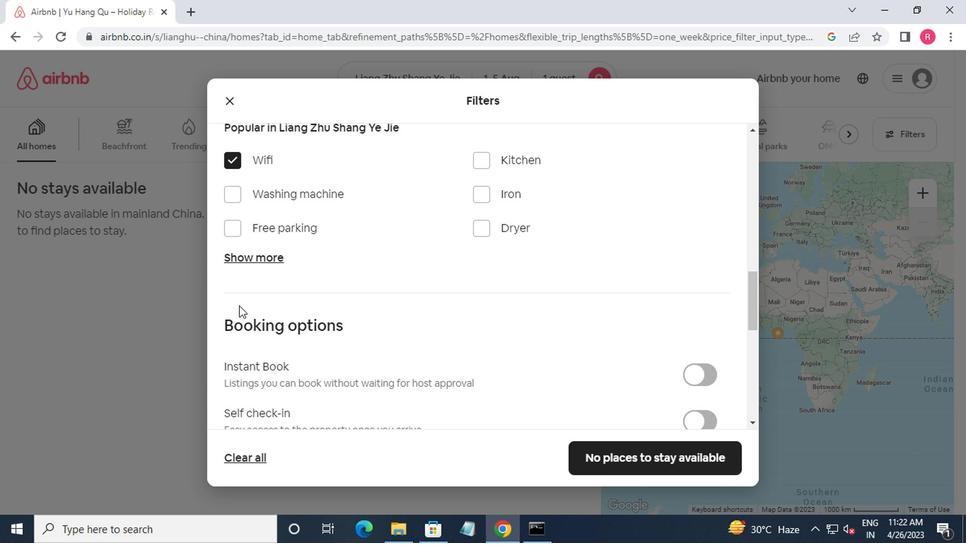
Action: Mouse moved to (689, 345)
Screenshot: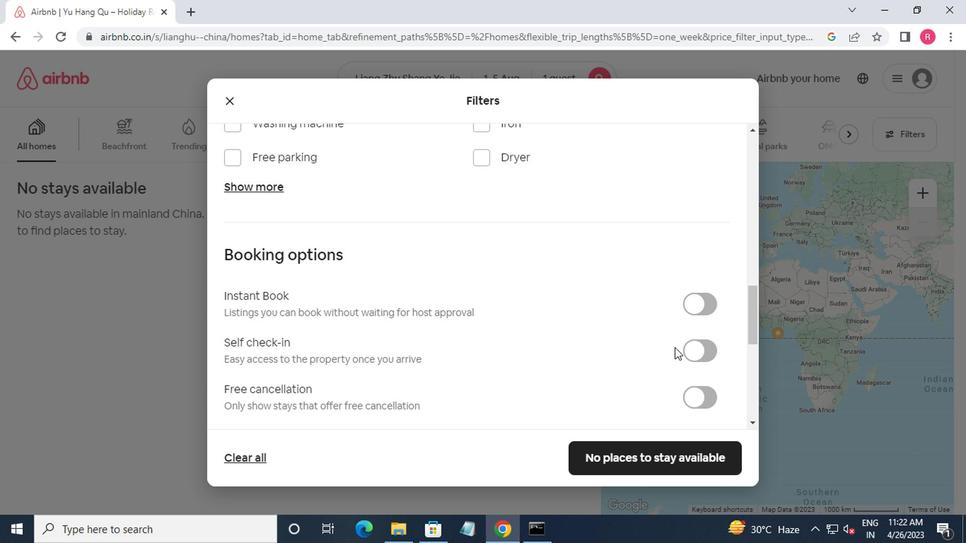 
Action: Mouse pressed left at (689, 345)
Screenshot: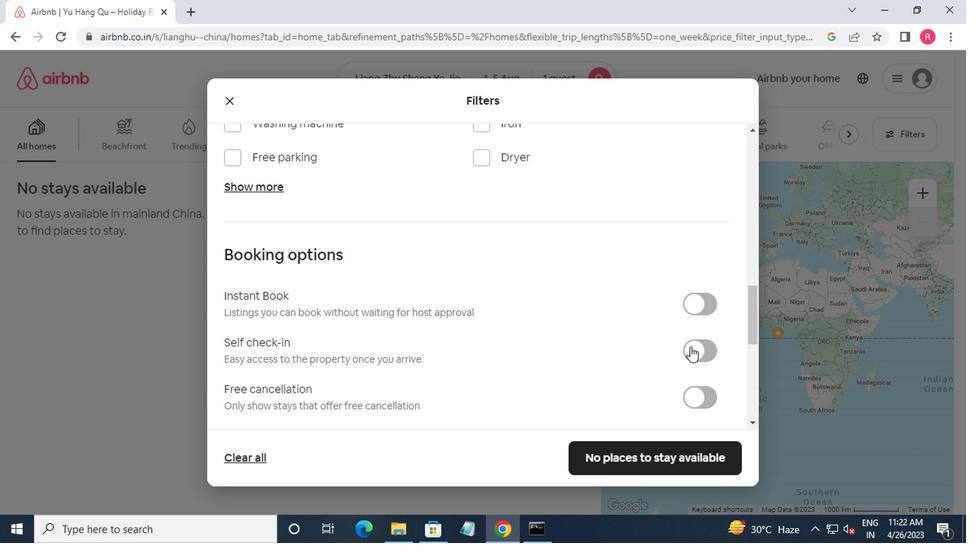 
Action: Mouse moved to (577, 340)
Screenshot: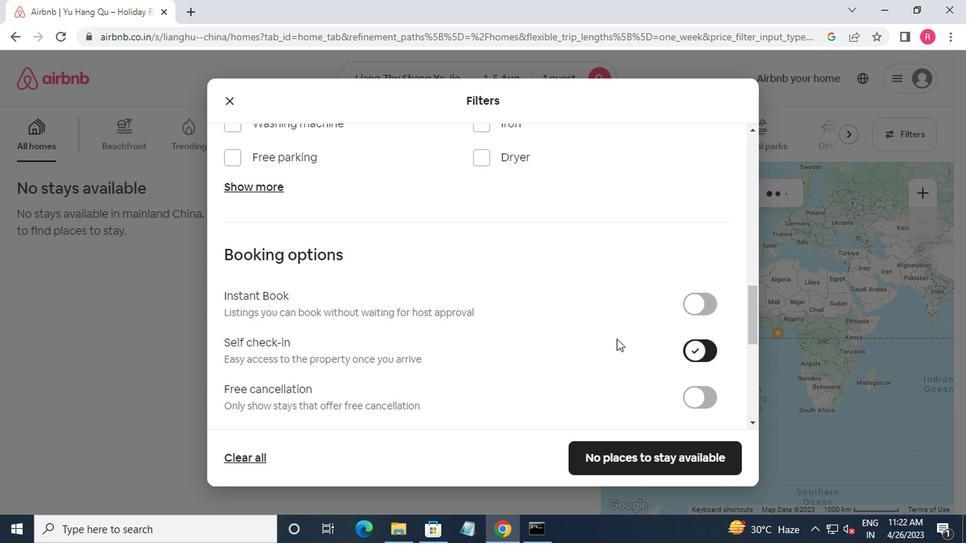 
Action: Mouse scrolled (577, 340) with delta (0, 0)
Screenshot: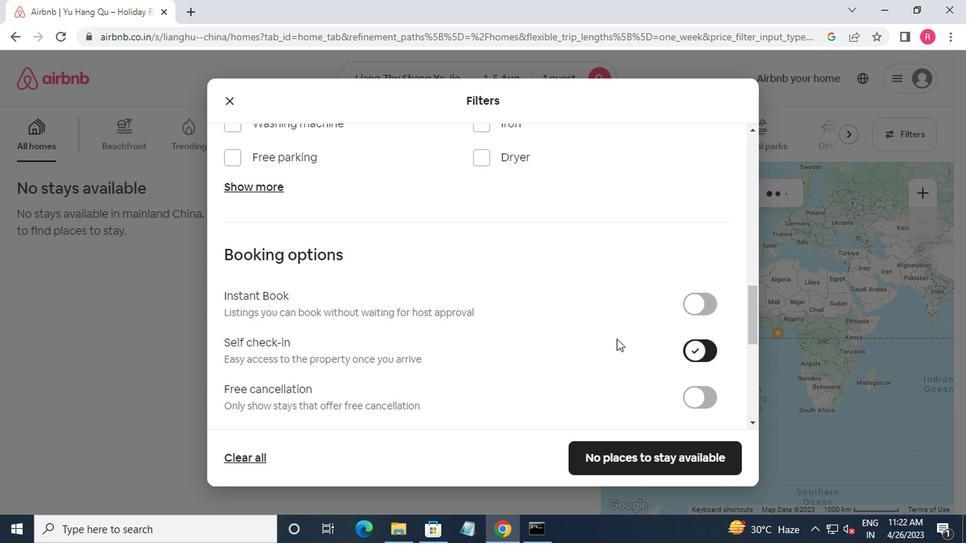 
Action: Mouse moved to (572, 350)
Screenshot: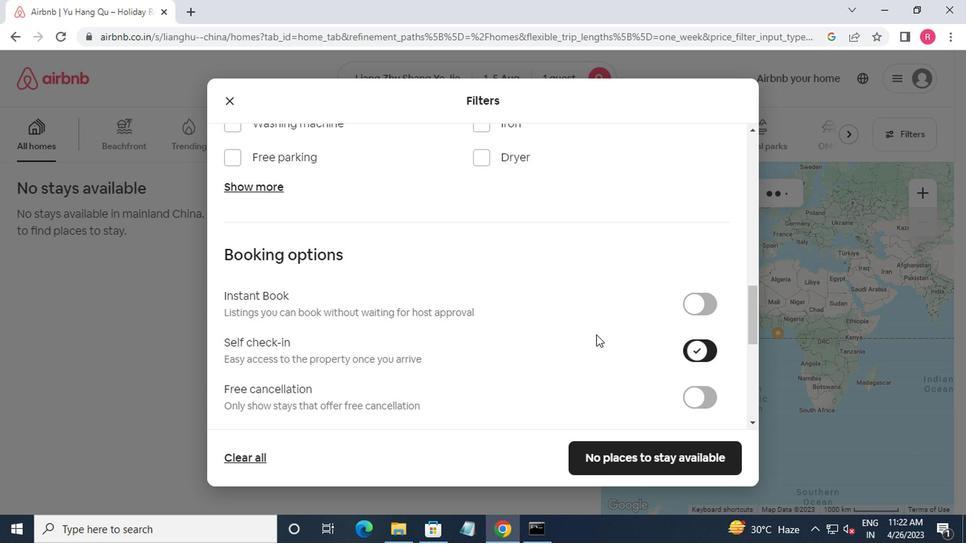 
Action: Mouse scrolled (572, 349) with delta (0, -1)
Screenshot: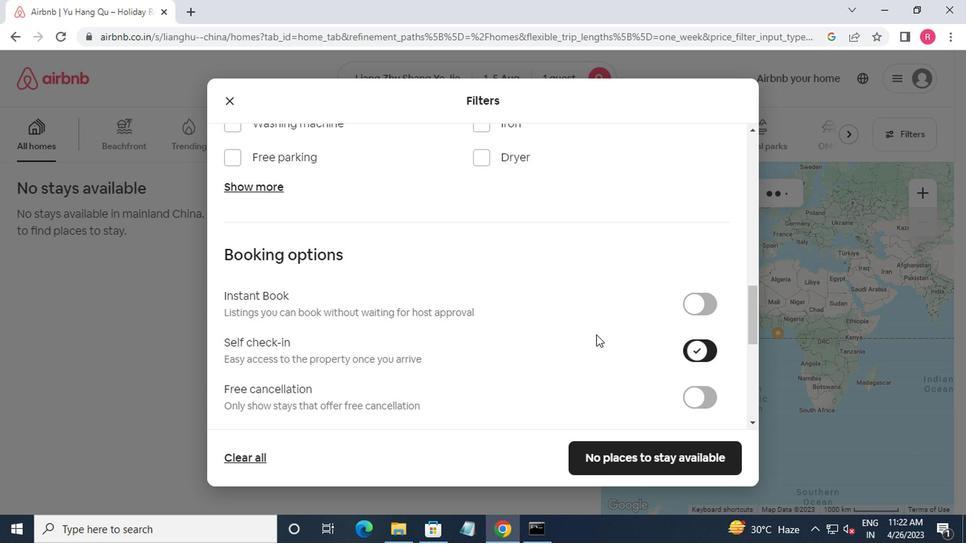 
Action: Mouse moved to (570, 352)
Screenshot: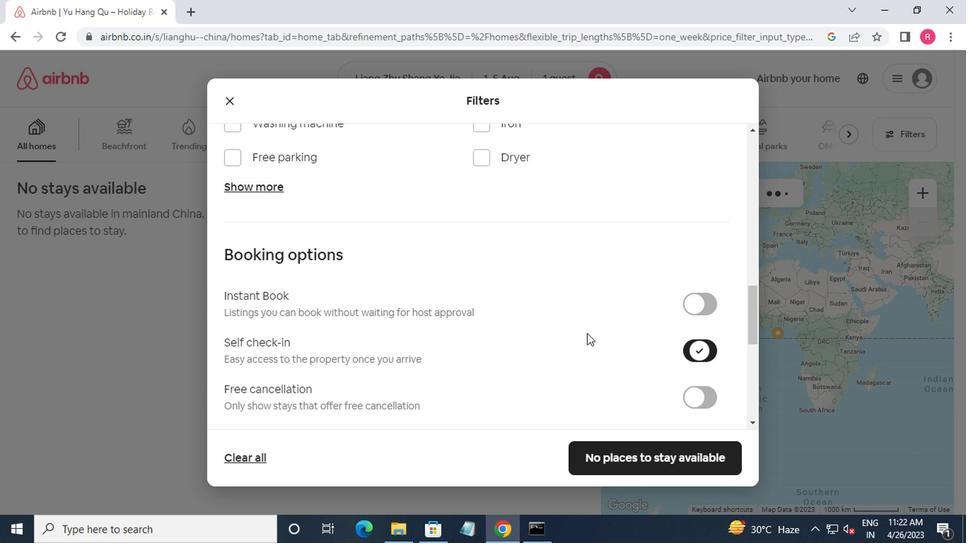 
Action: Mouse scrolled (570, 352) with delta (0, 0)
Screenshot: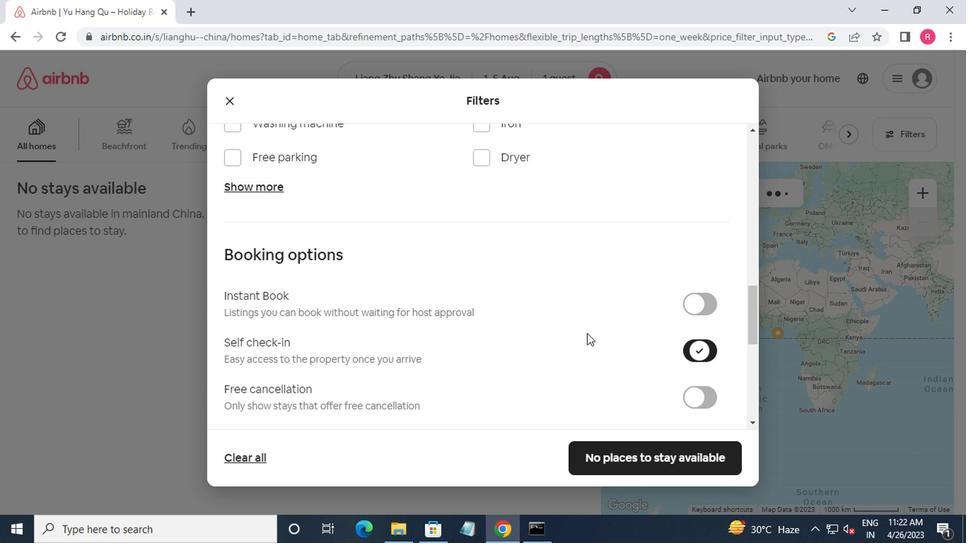 
Action: Mouse scrolled (570, 352) with delta (0, 0)
Screenshot: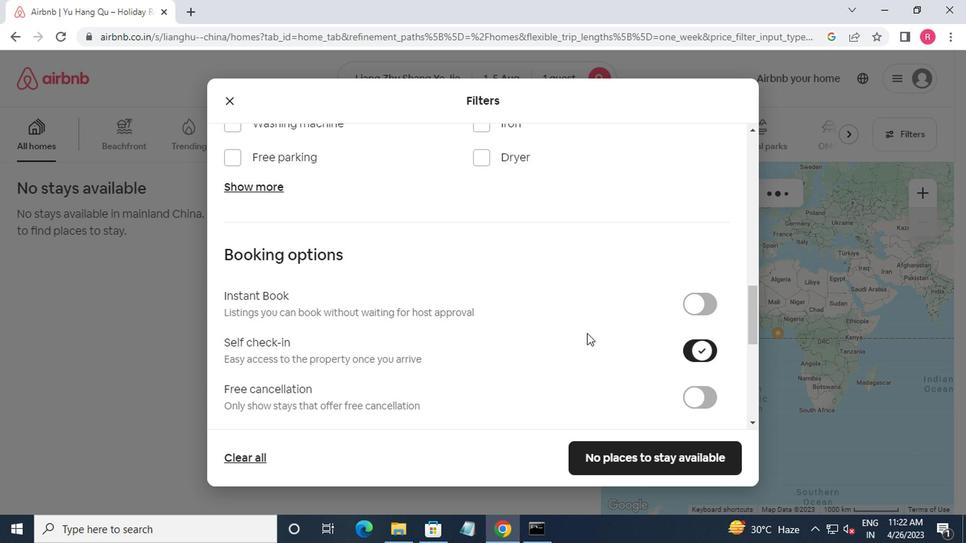 
Action: Mouse moved to (565, 352)
Screenshot: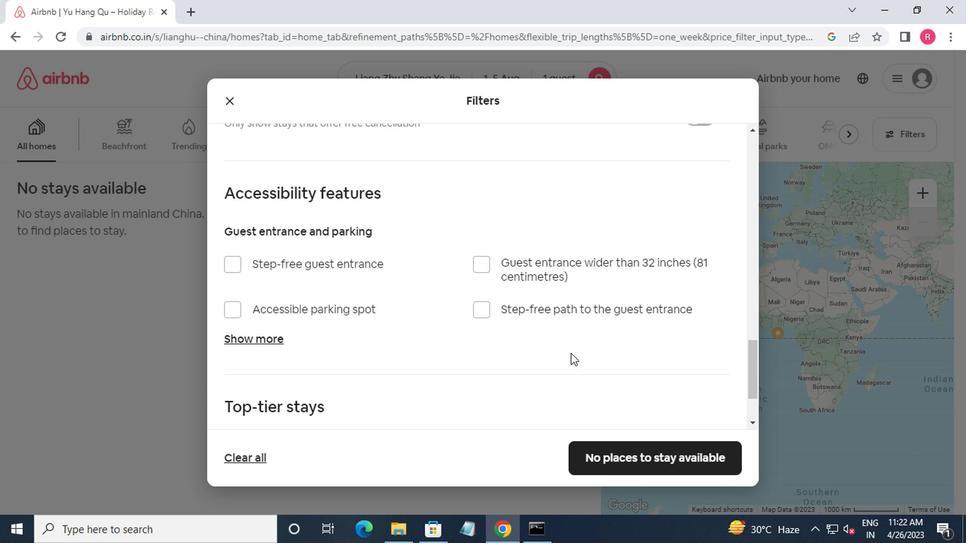 
Action: Mouse scrolled (565, 351) with delta (0, -1)
Screenshot: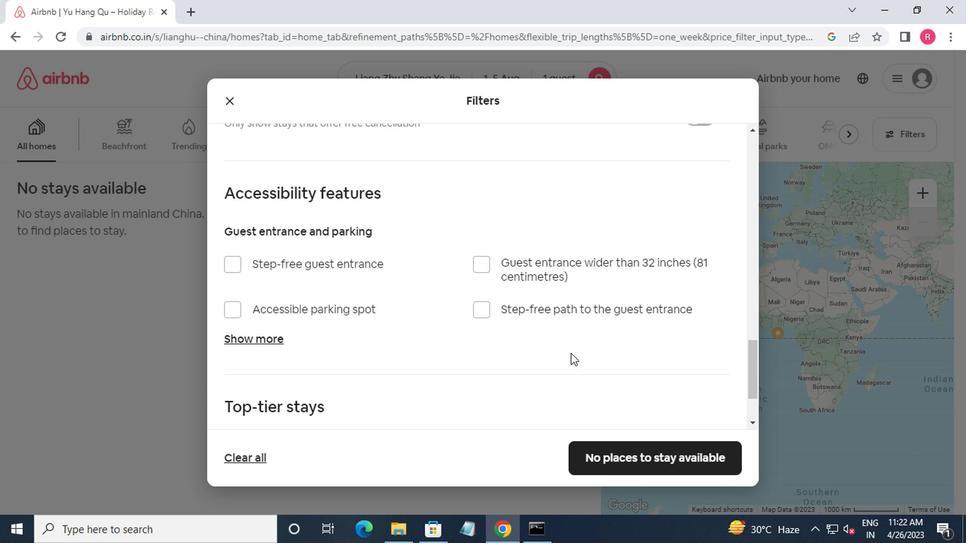 
Action: Mouse moved to (563, 352)
Screenshot: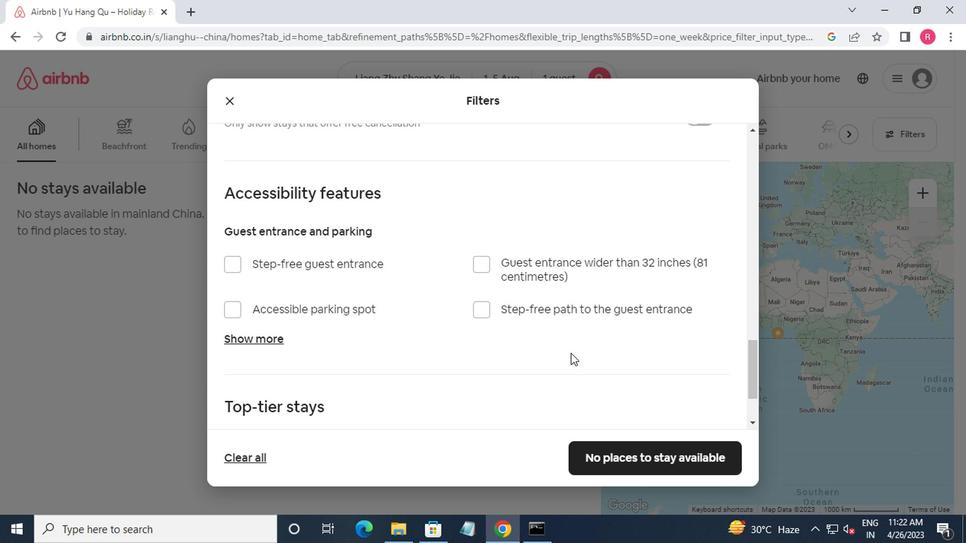 
Action: Mouse scrolled (563, 351) with delta (0, -1)
Screenshot: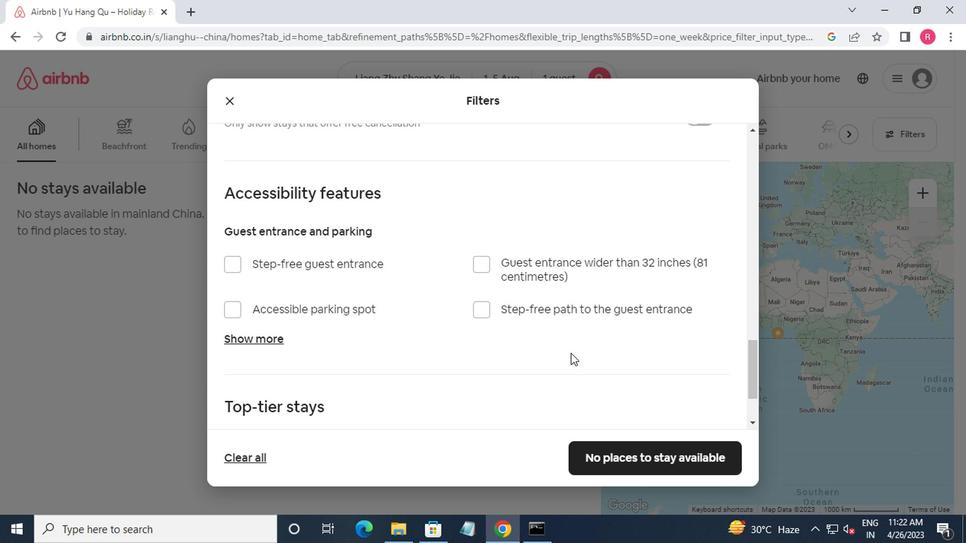 
Action: Mouse moved to (563, 352)
Screenshot: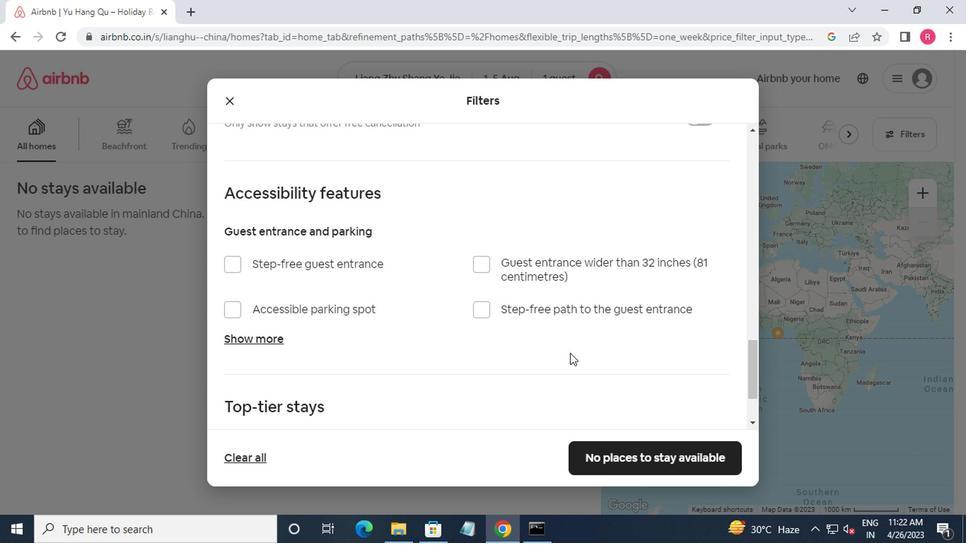 
Action: Mouse scrolled (563, 352) with delta (0, 0)
Screenshot: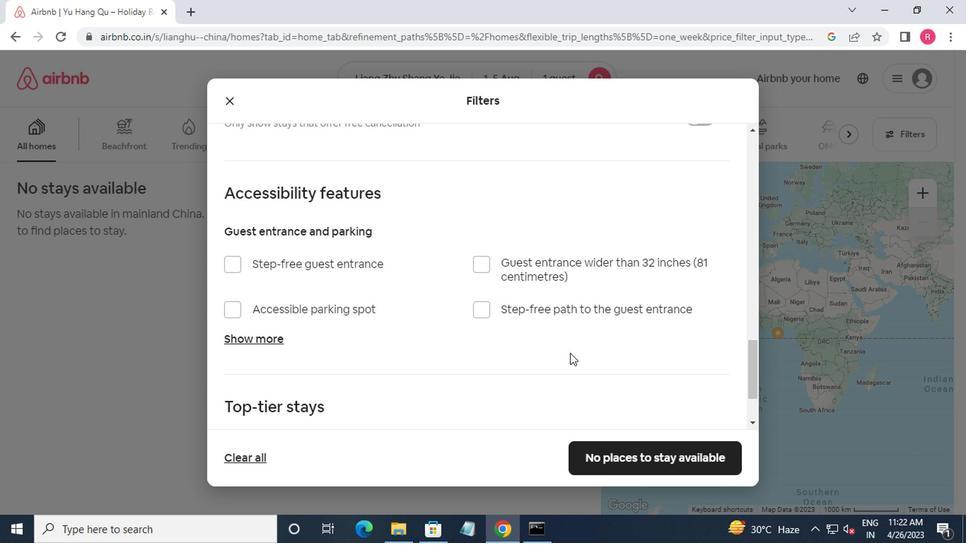
Action: Mouse moved to (563, 353)
Screenshot: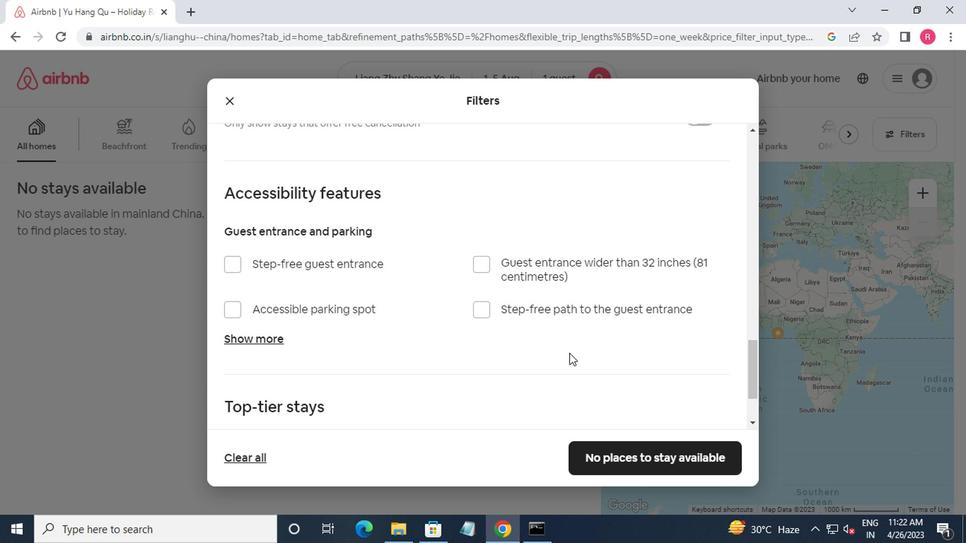 
Action: Mouse scrolled (563, 352) with delta (0, 0)
Screenshot: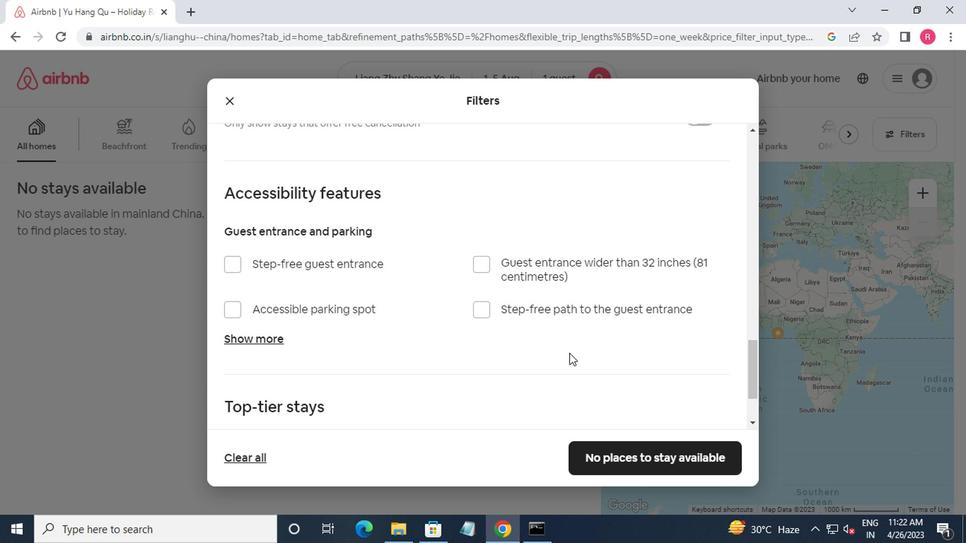 
Action: Mouse moved to (586, 459)
Screenshot: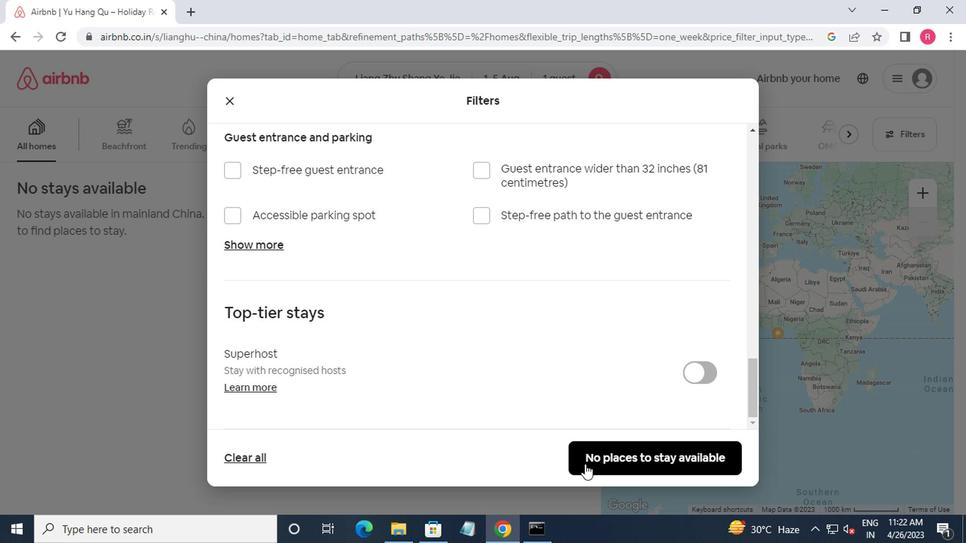 
Action: Mouse pressed left at (586, 459)
Screenshot: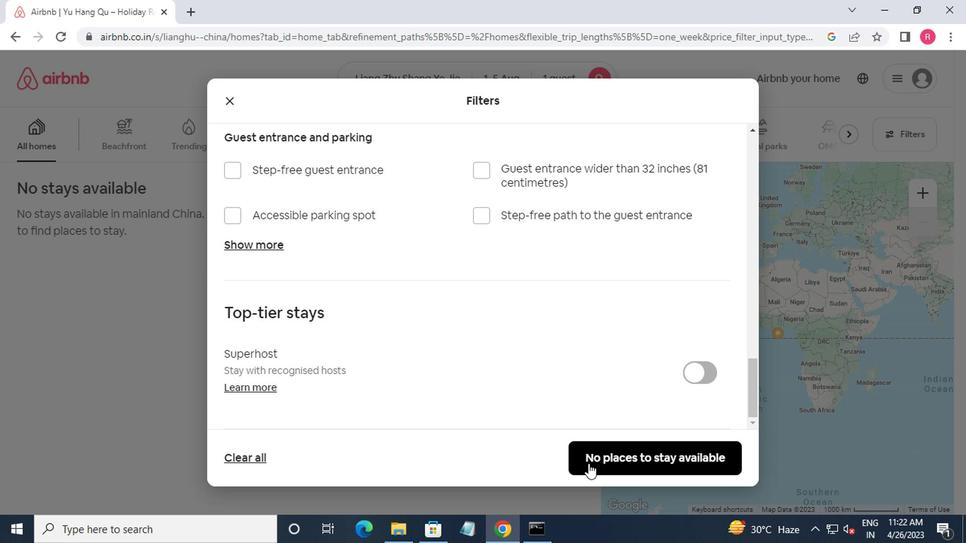 
Action: Mouse moved to (587, 458)
Screenshot: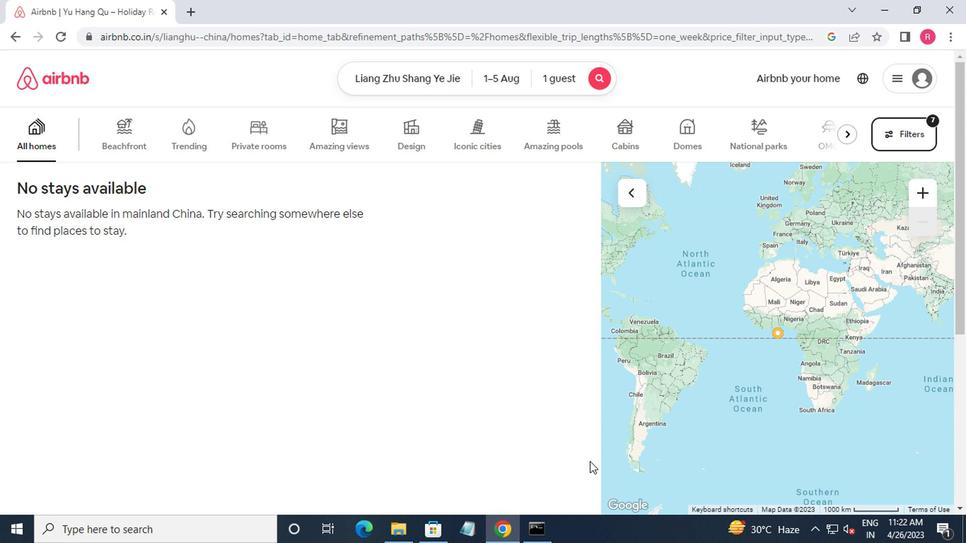 
